 Task: Look for space in Petapa, Guatemala from 12th  August, 2023 to 15th August, 2023 for 3 adults in price range Rs.12000 to Rs.16000. Place can be entire place with 2 bedrooms having 3 beds and 1 bathroom. Property type can be house, flat, guest house. Amenities needed are: washing machine. Booking option can be shelf check-in. Required host language is English.
Action: Mouse moved to (435, 78)
Screenshot: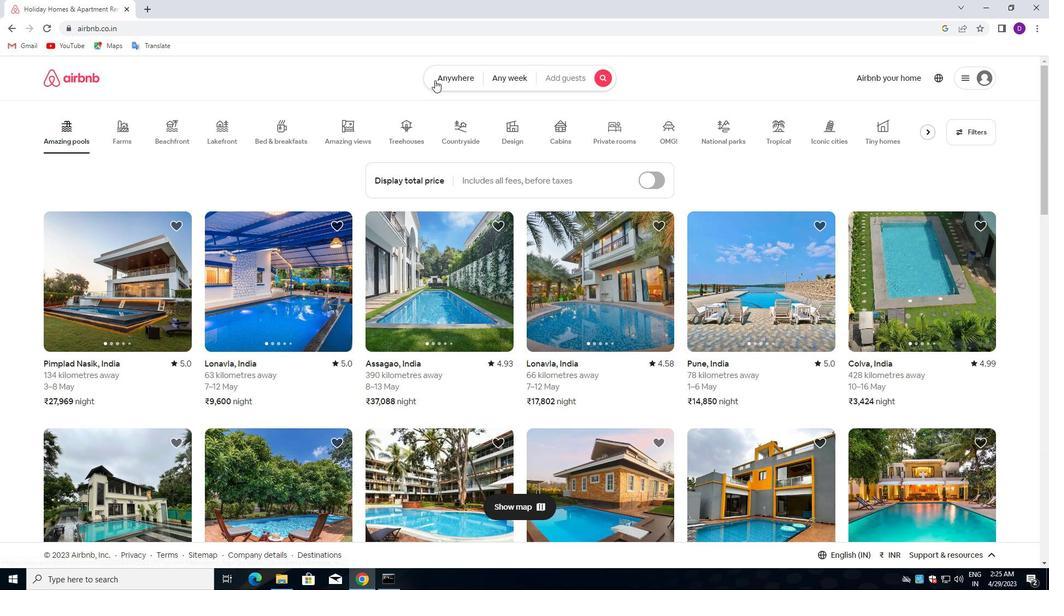
Action: Mouse pressed left at (435, 78)
Screenshot: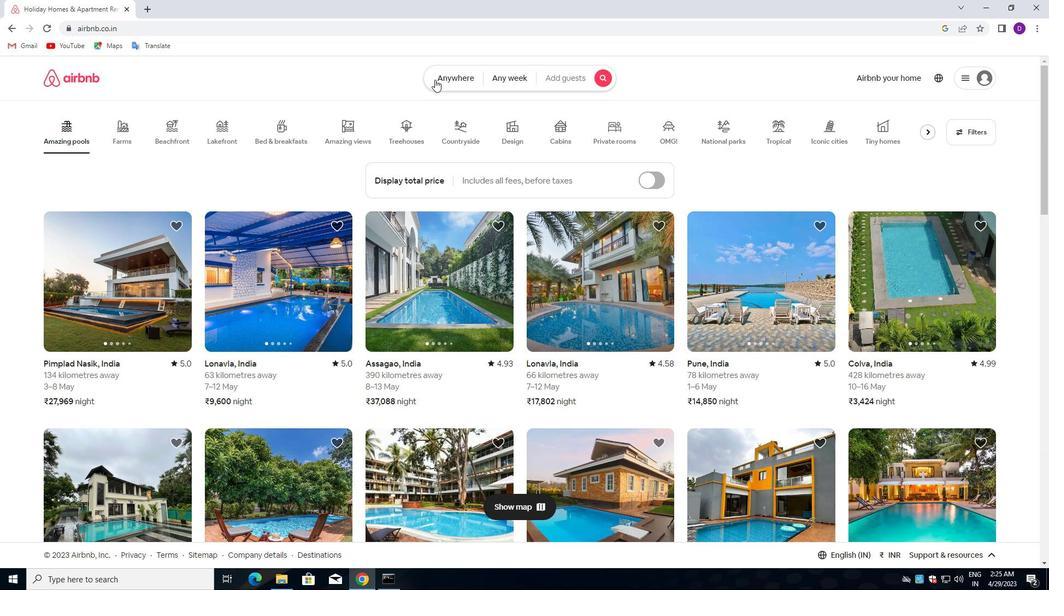 
Action: Mouse moved to (347, 124)
Screenshot: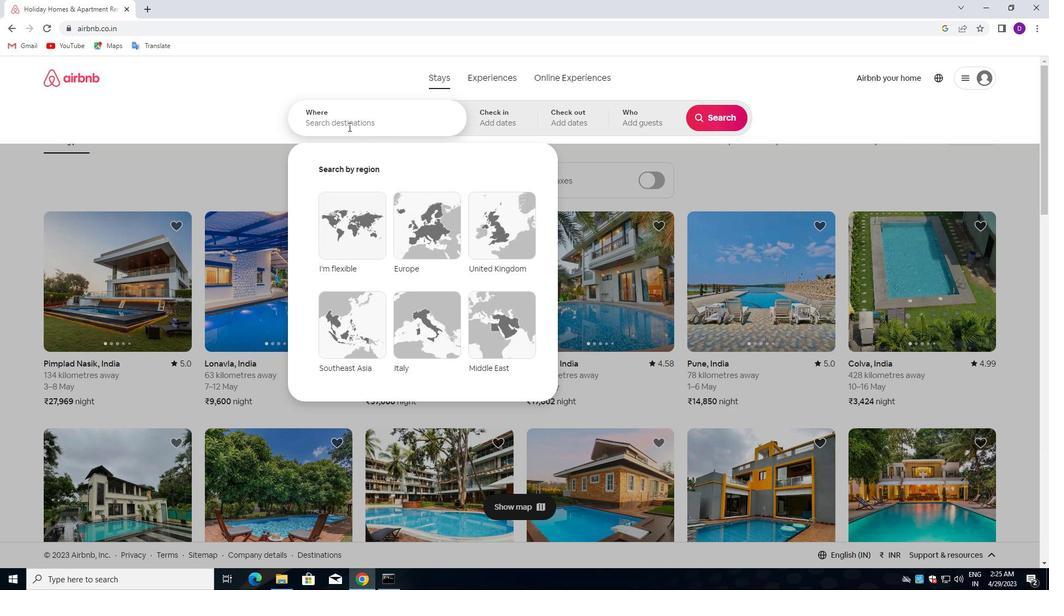 
Action: Mouse pressed left at (347, 124)
Screenshot: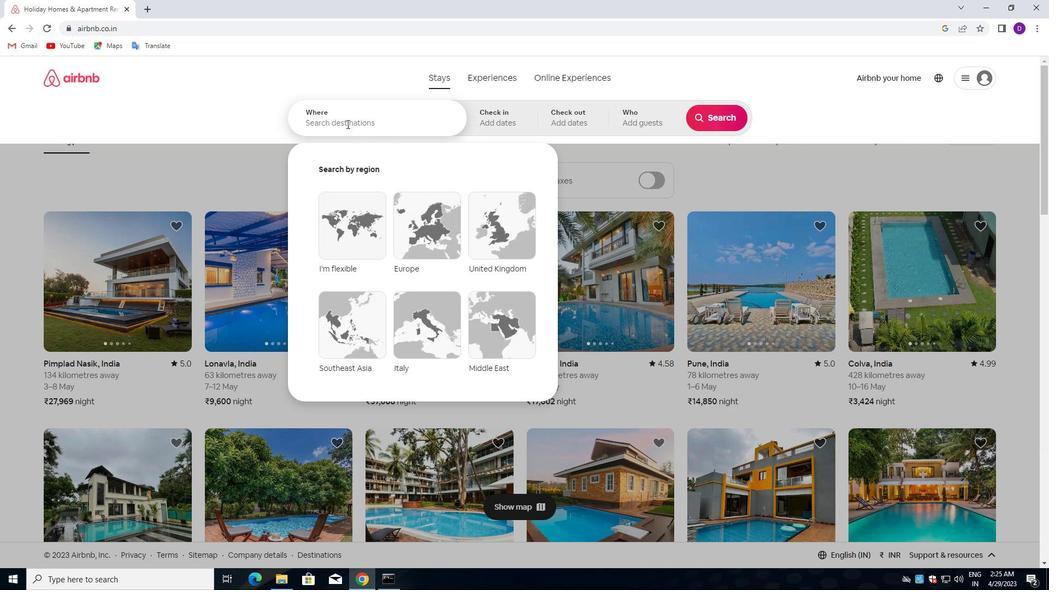 
Action: Key pressed <Key.shift>PETAPA<Key.down><Key.enter>
Screenshot: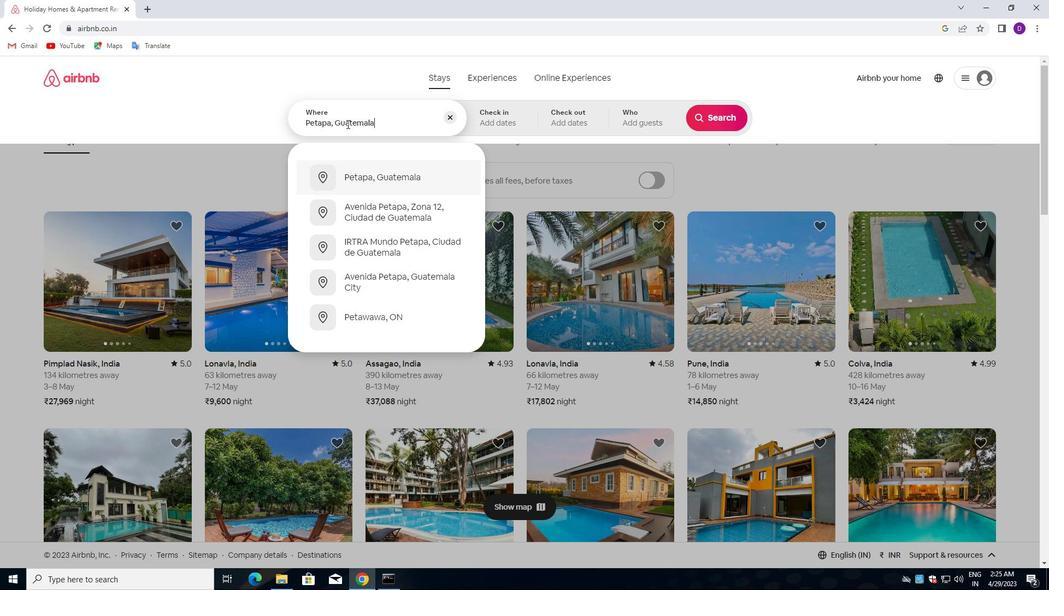 
Action: Mouse moved to (715, 206)
Screenshot: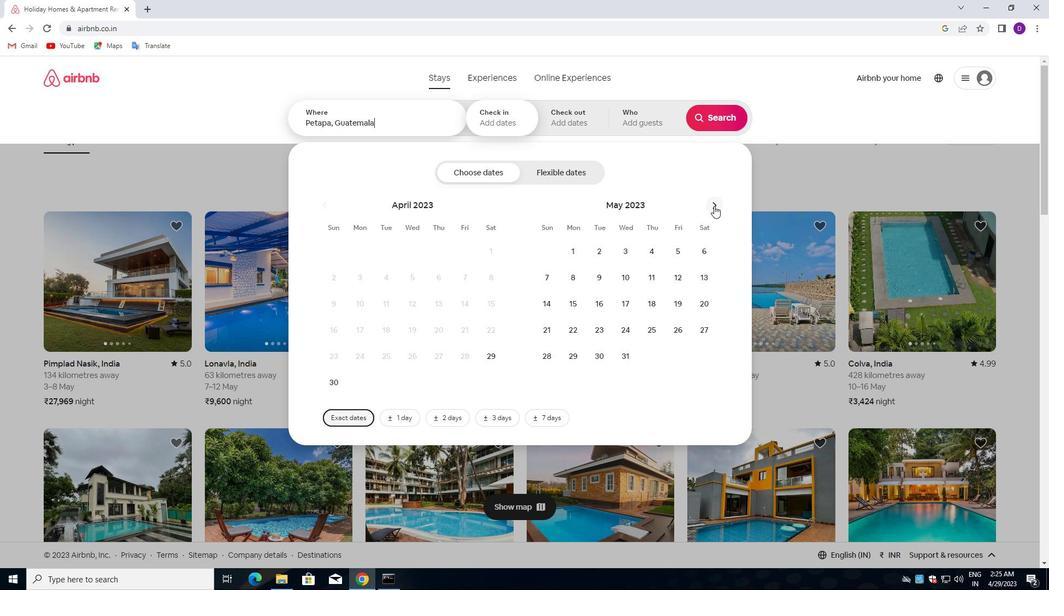 
Action: Mouse pressed left at (715, 206)
Screenshot: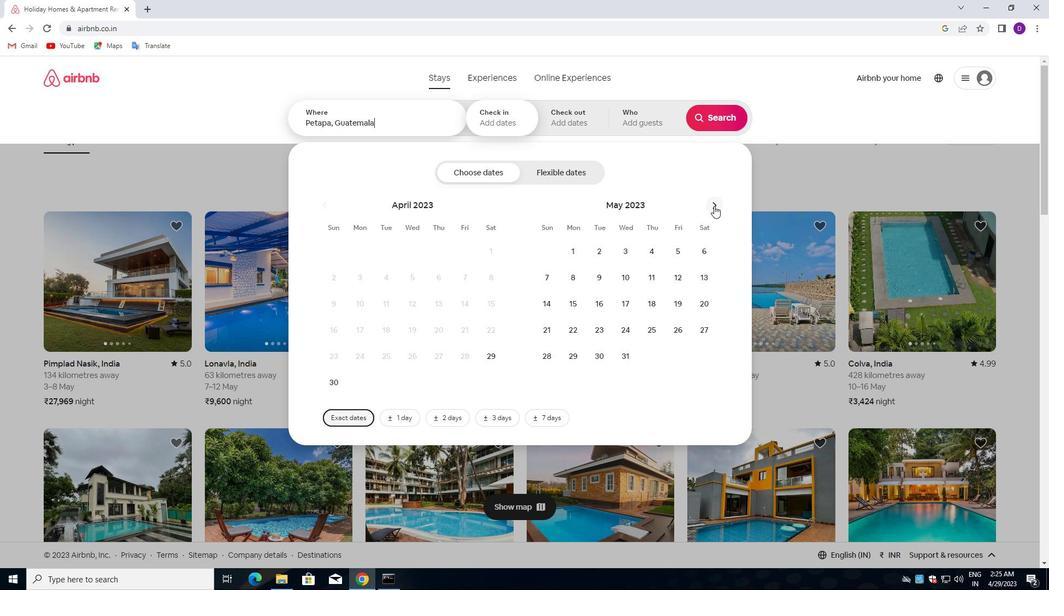 
Action: Mouse moved to (715, 206)
Screenshot: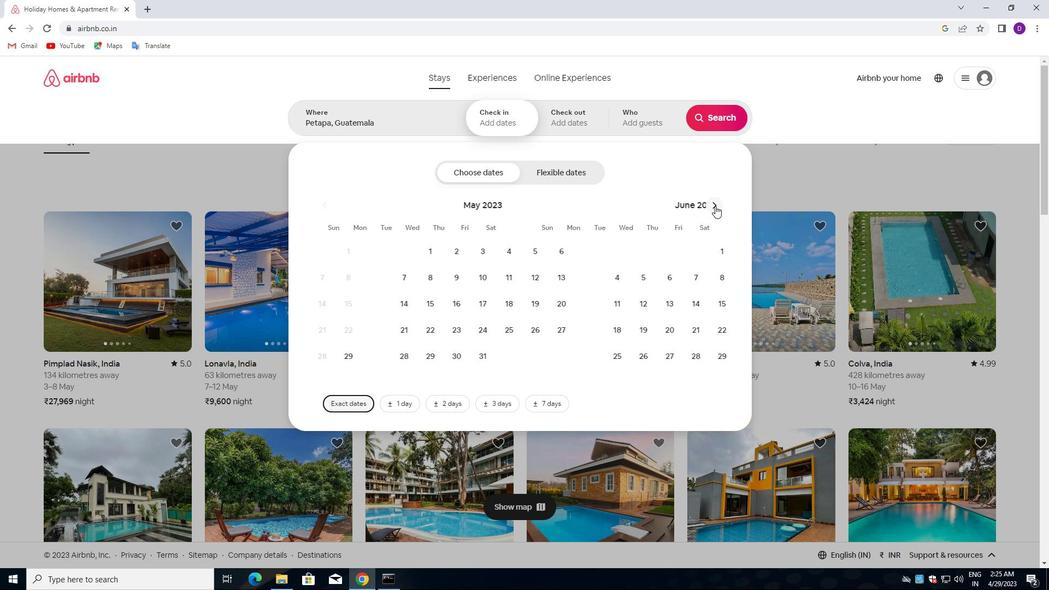 
Action: Mouse pressed left at (715, 206)
Screenshot: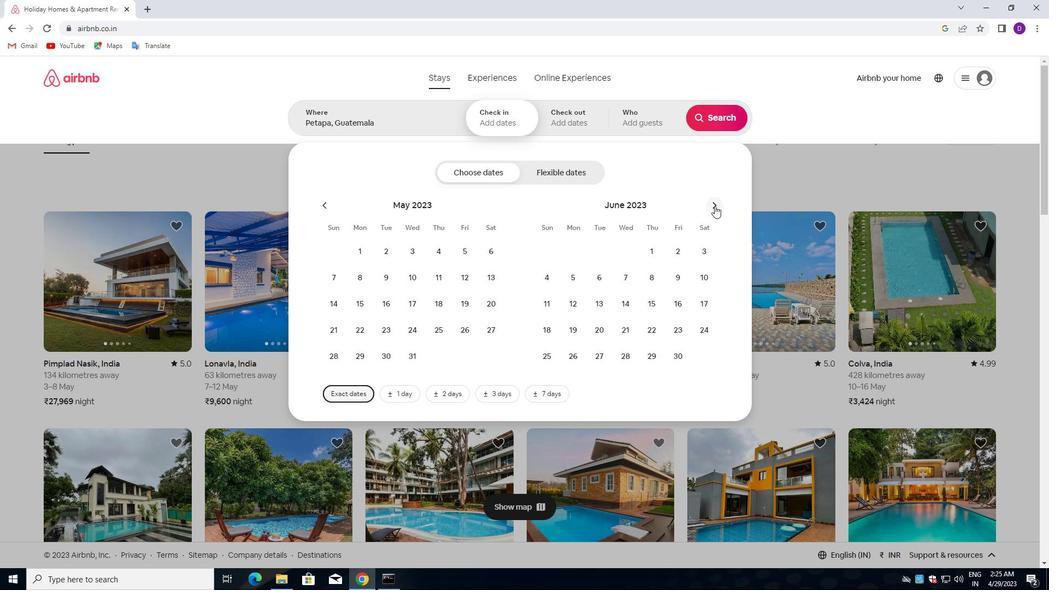 
Action: Mouse pressed left at (715, 206)
Screenshot: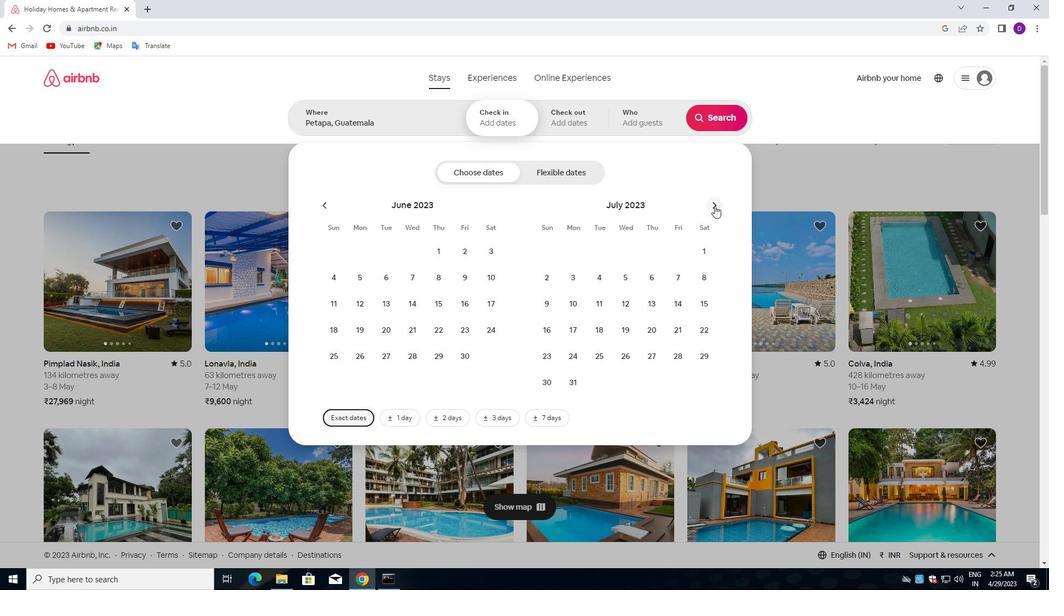 
Action: Mouse moved to (697, 274)
Screenshot: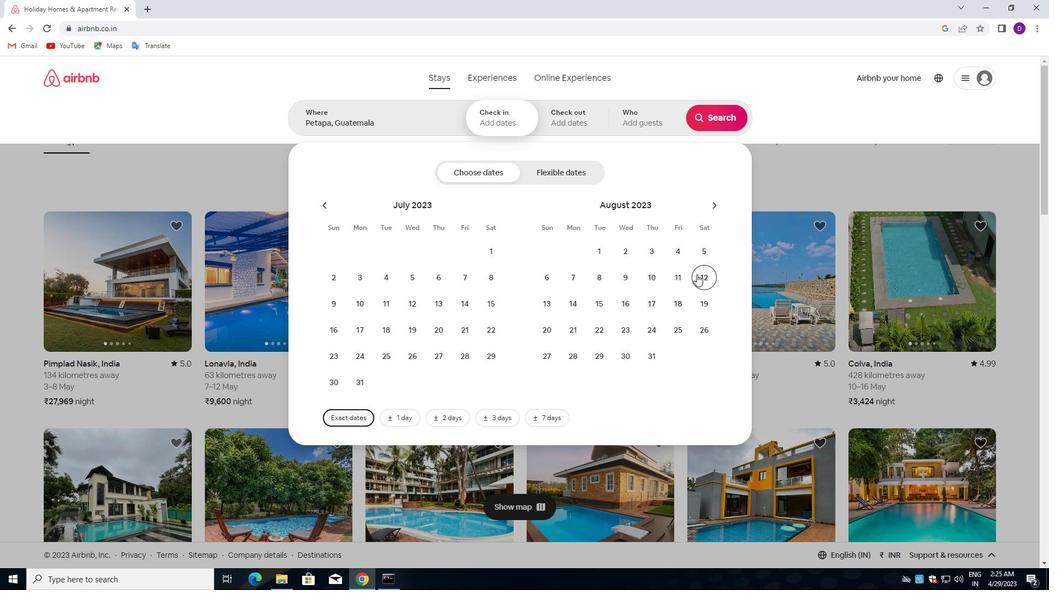 
Action: Mouse pressed left at (697, 274)
Screenshot: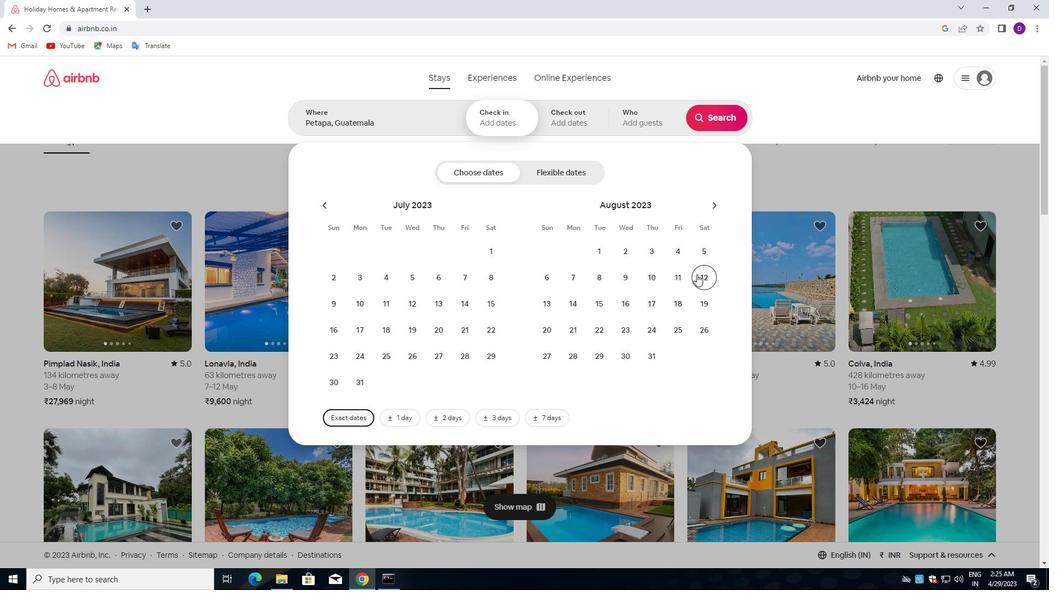 
Action: Mouse moved to (599, 304)
Screenshot: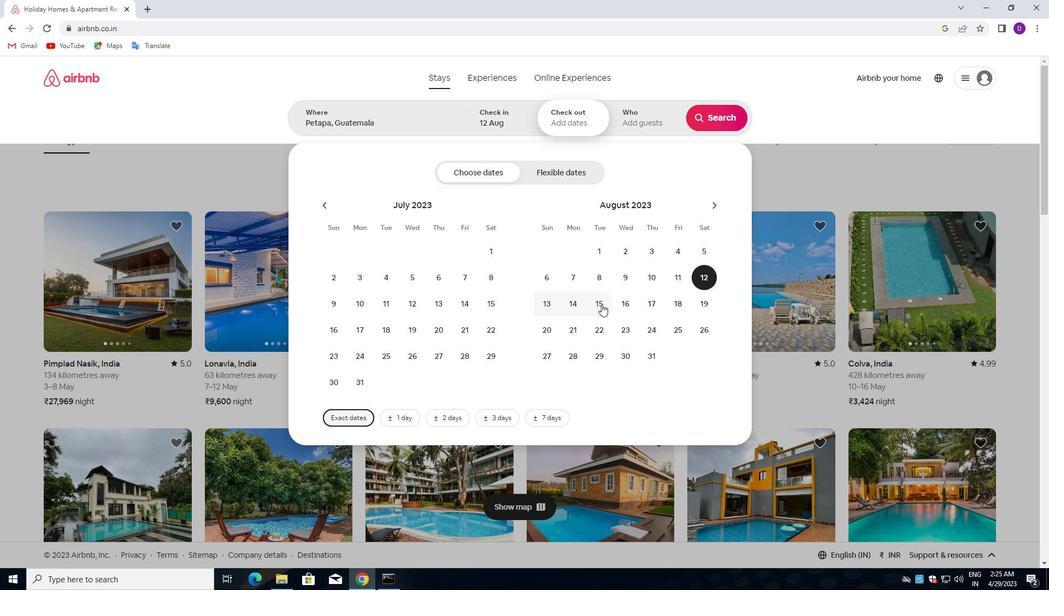 
Action: Mouse pressed left at (599, 304)
Screenshot: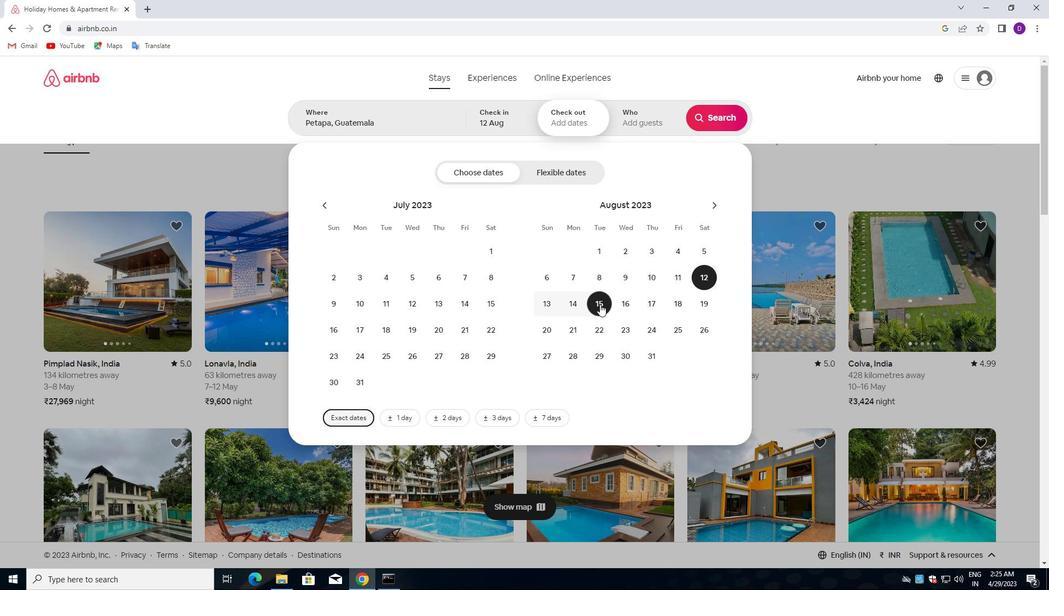 
Action: Mouse moved to (642, 123)
Screenshot: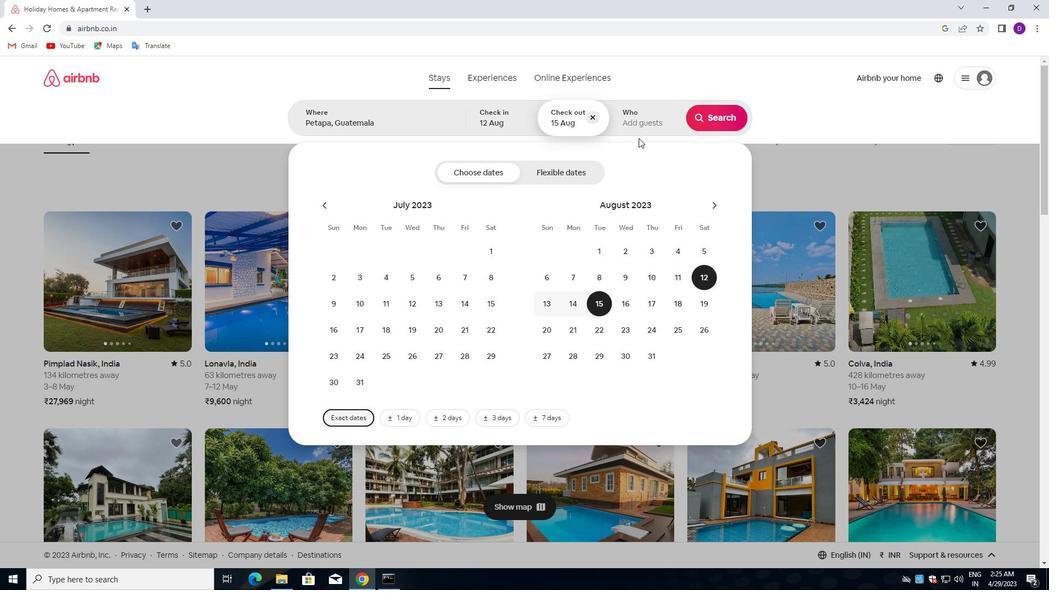 
Action: Mouse pressed left at (642, 123)
Screenshot: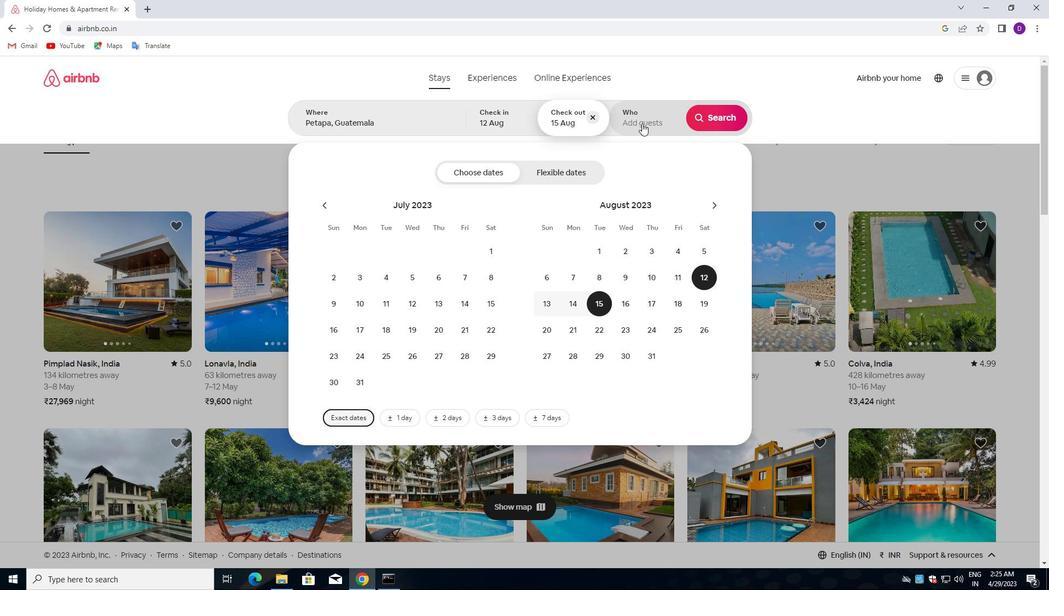 
Action: Mouse moved to (715, 178)
Screenshot: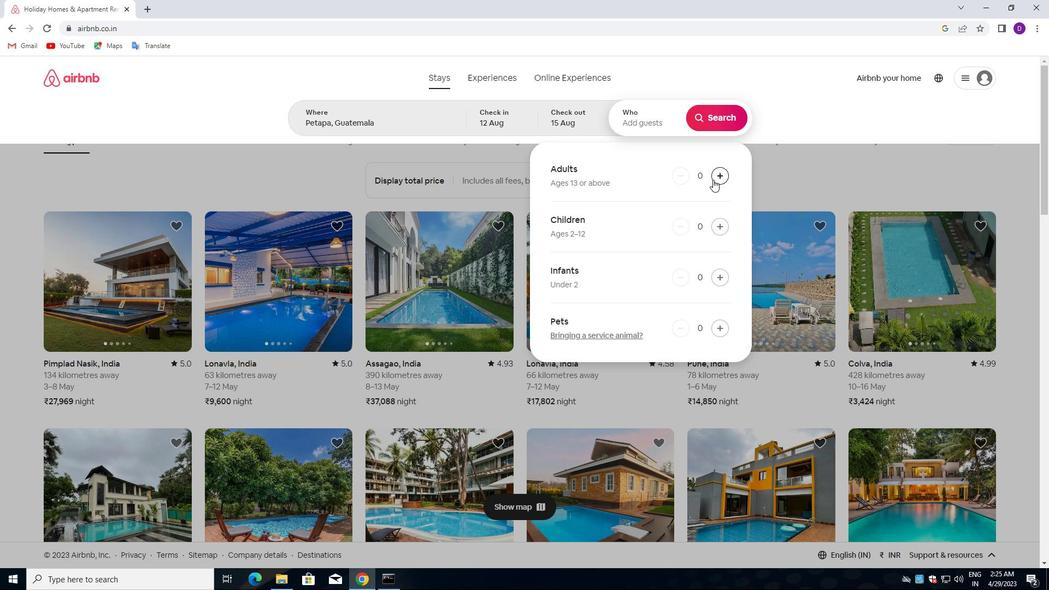 
Action: Mouse pressed left at (715, 178)
Screenshot: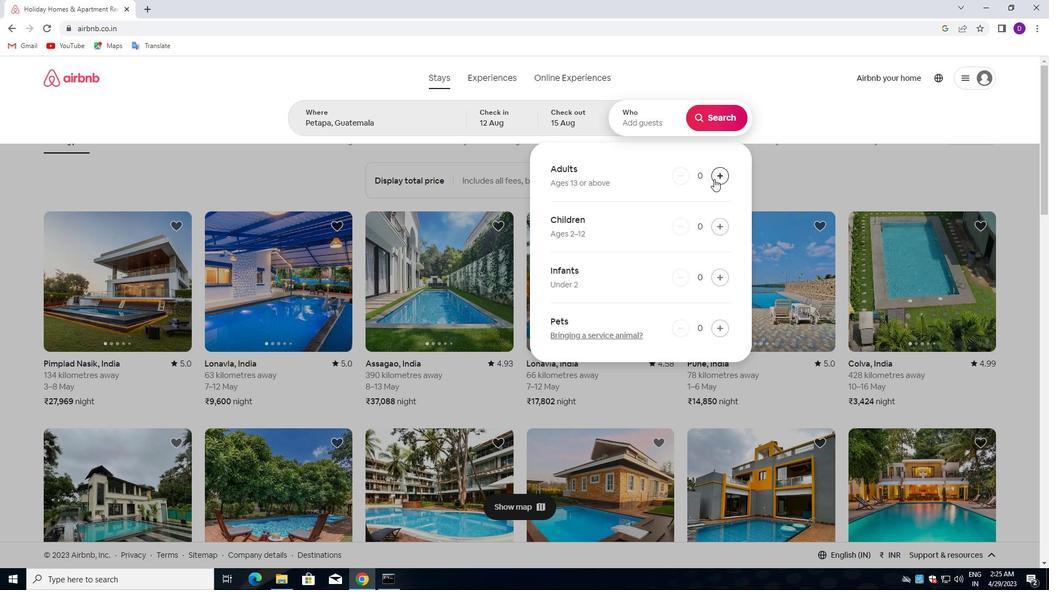 
Action: Mouse moved to (716, 177)
Screenshot: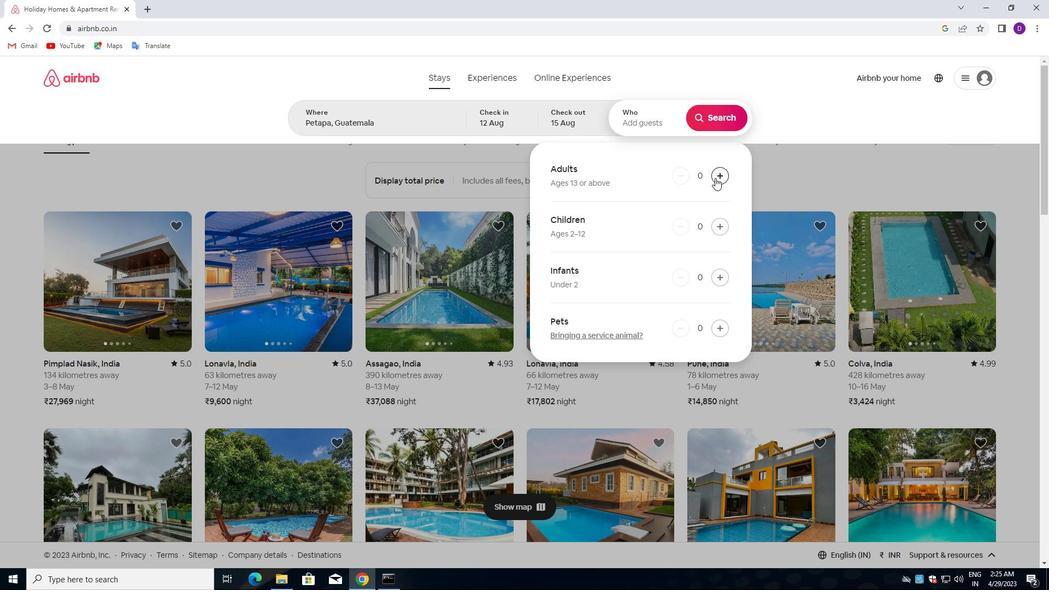 
Action: Mouse pressed left at (716, 177)
Screenshot: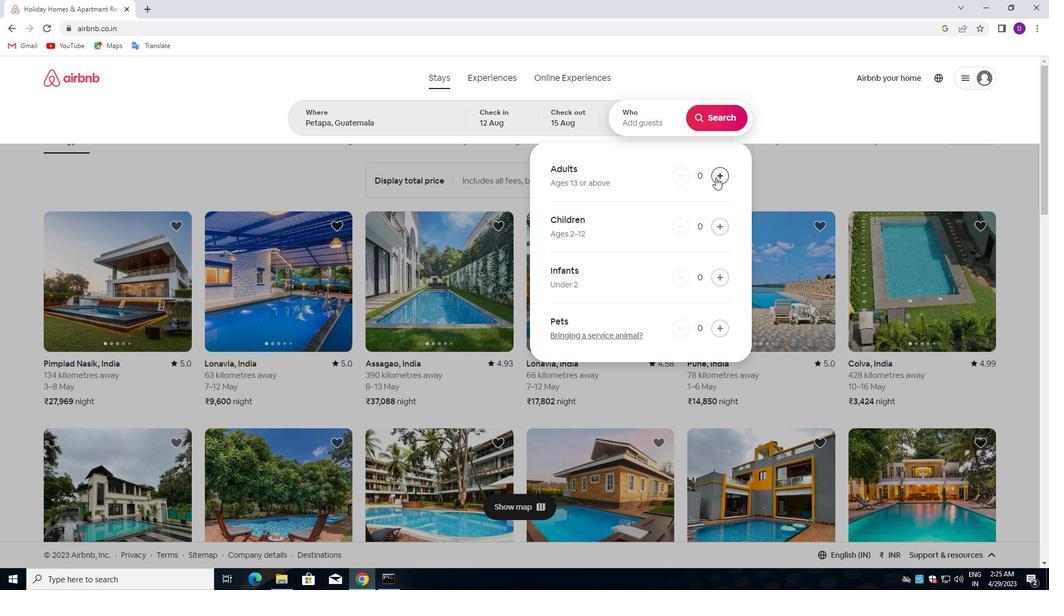 
Action: Mouse pressed left at (716, 177)
Screenshot: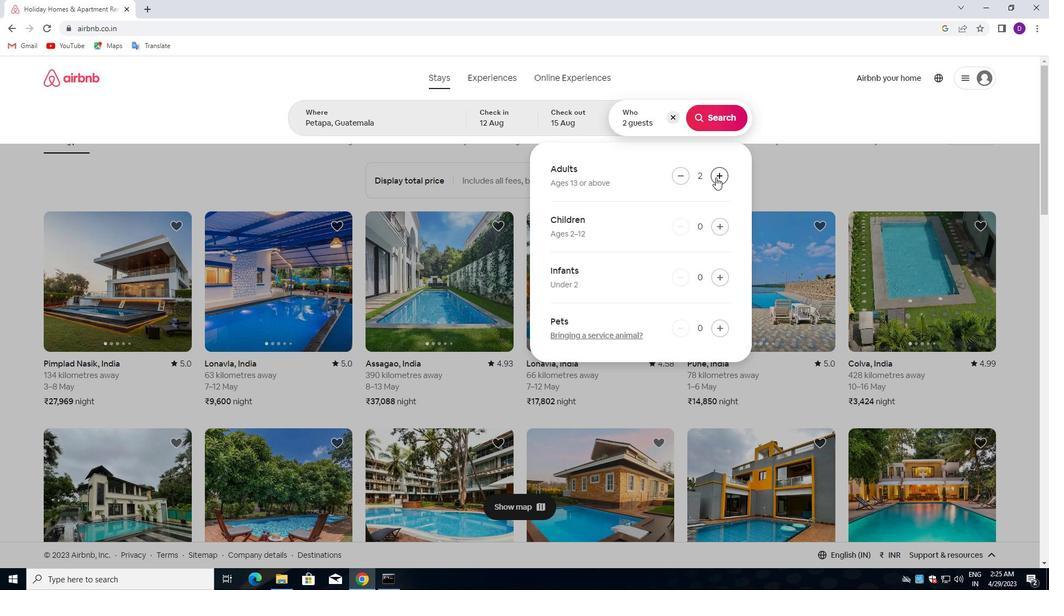 
Action: Mouse moved to (718, 121)
Screenshot: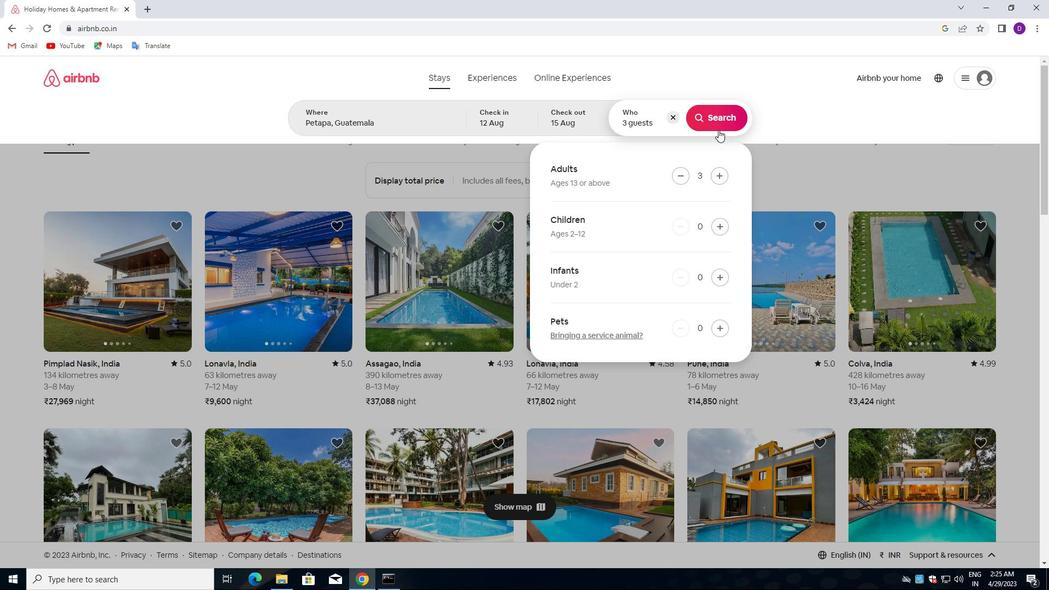 
Action: Mouse pressed left at (718, 121)
Screenshot: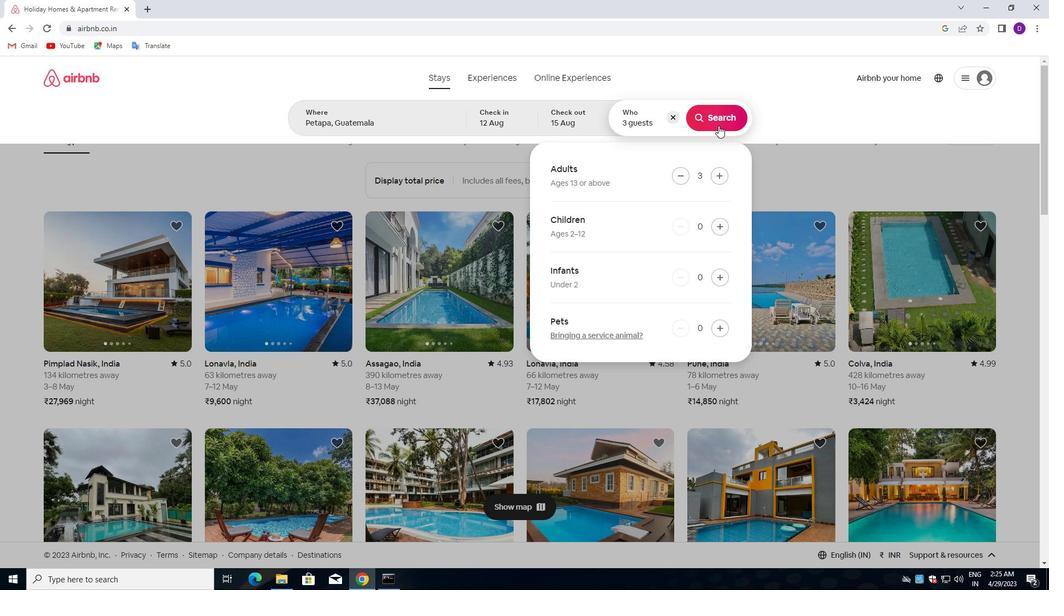 
Action: Mouse moved to (987, 126)
Screenshot: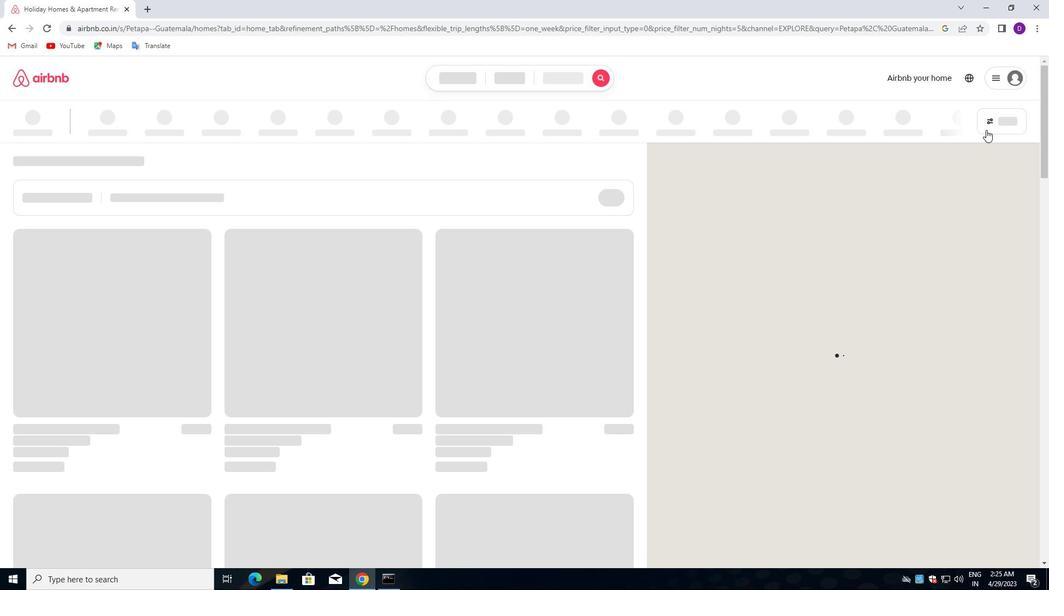 
Action: Mouse pressed left at (987, 126)
Screenshot: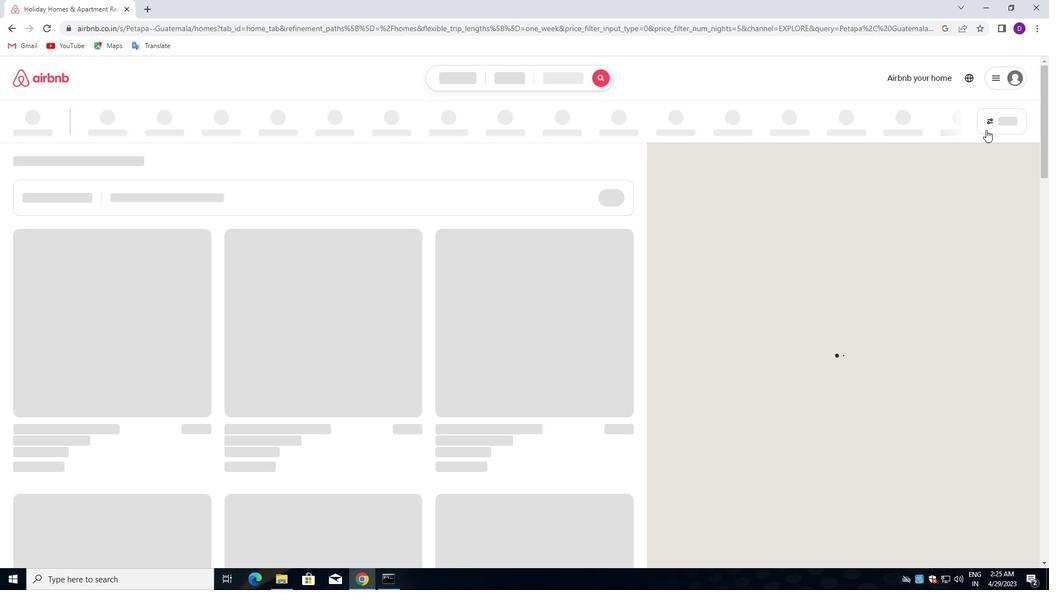 
Action: Mouse moved to (376, 259)
Screenshot: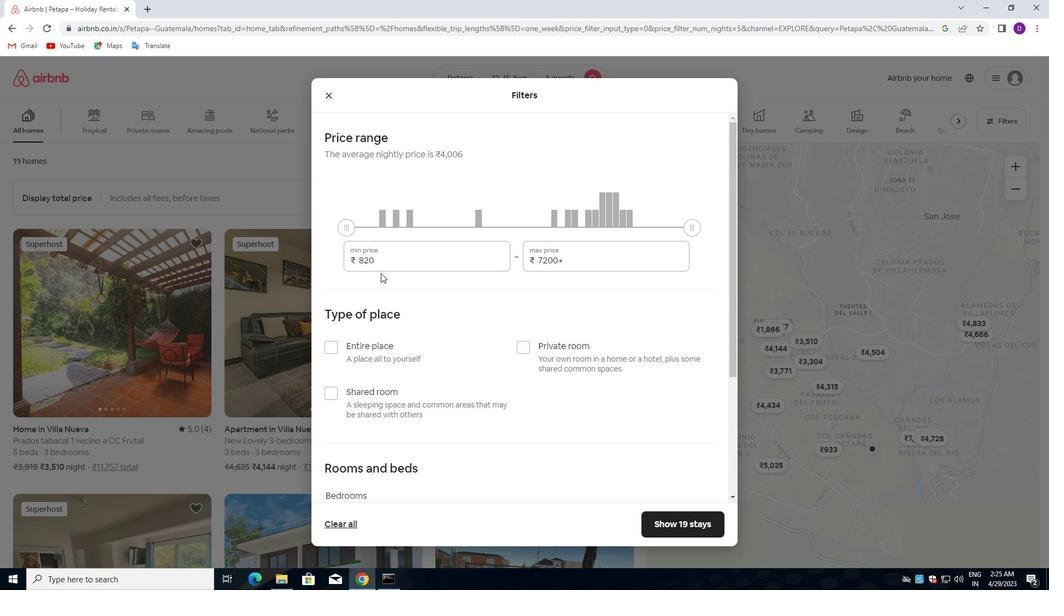 
Action: Mouse pressed left at (376, 259)
Screenshot: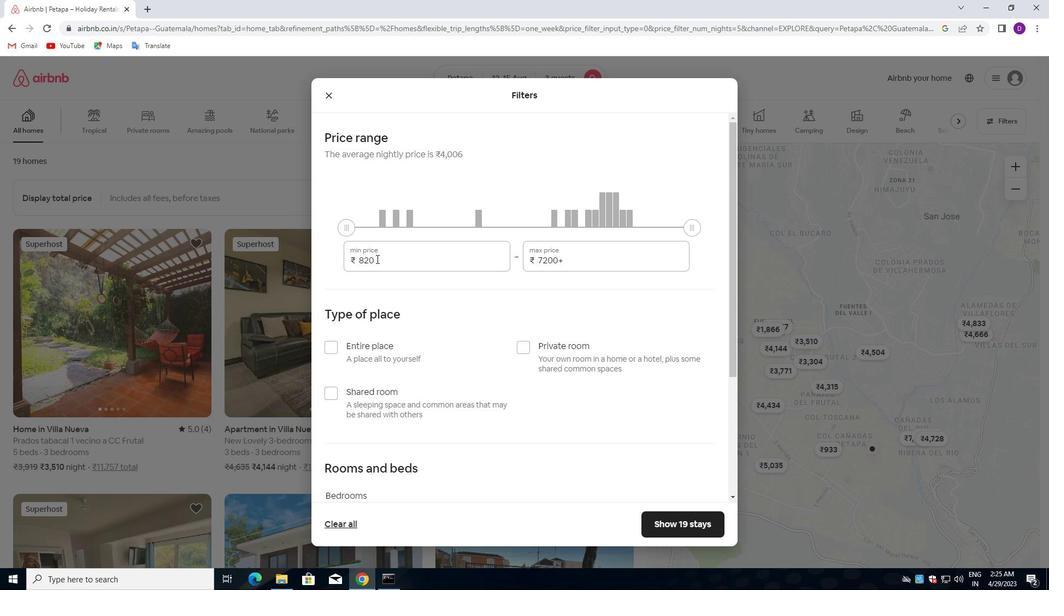 
Action: Mouse pressed left at (376, 259)
Screenshot: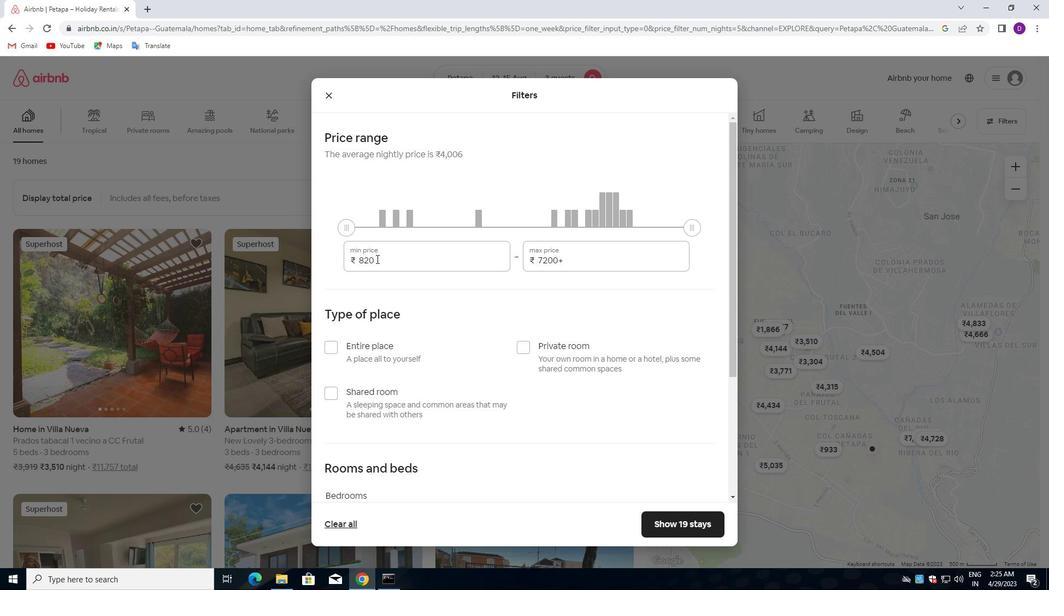 
Action: Key pressed 12000<Key.tab>16<Key.backspace><Key.backspace><Key.backspace><Key.backspace><Key.backspace><Key.backspace>16000
Screenshot: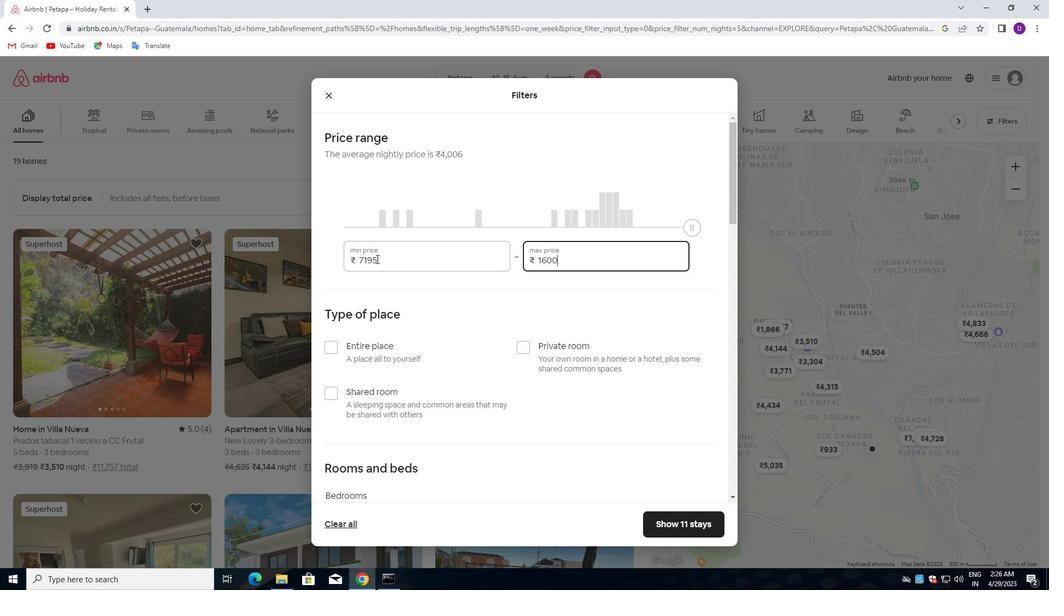 
Action: Mouse moved to (378, 272)
Screenshot: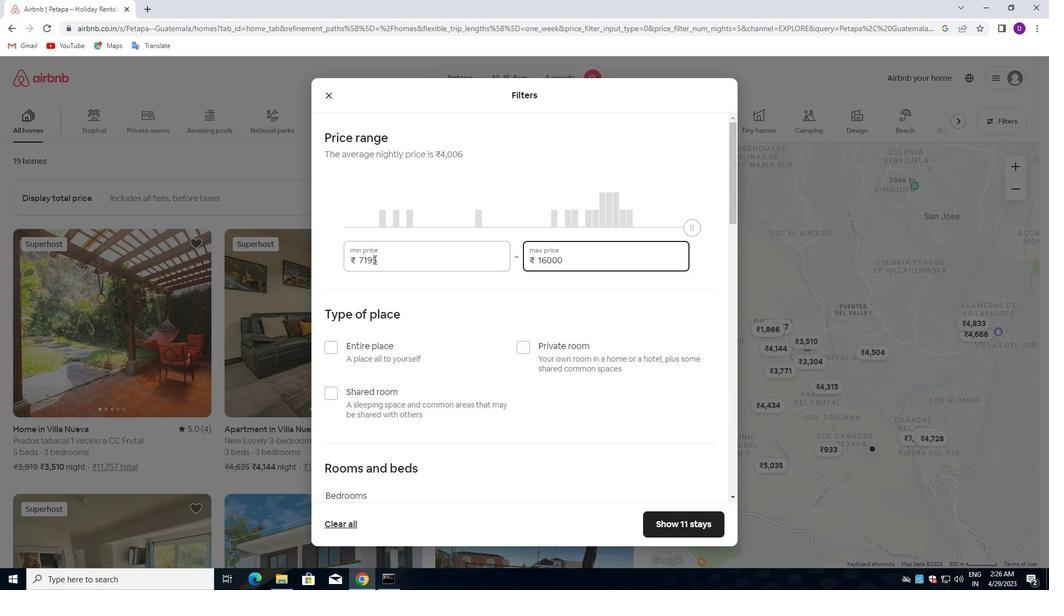 
Action: Mouse scrolled (378, 272) with delta (0, 0)
Screenshot: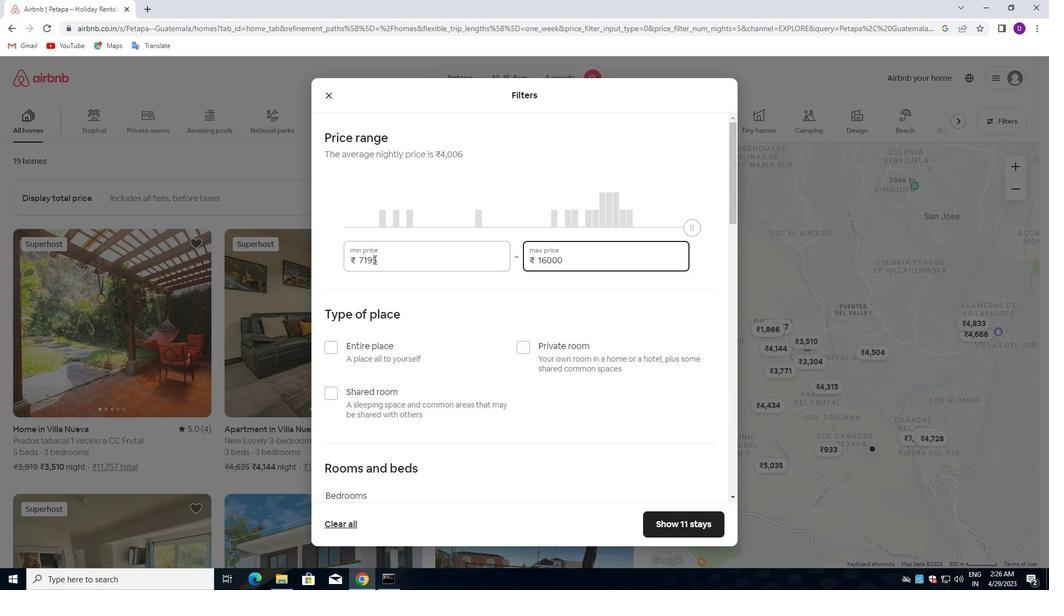 
Action: Mouse moved to (379, 274)
Screenshot: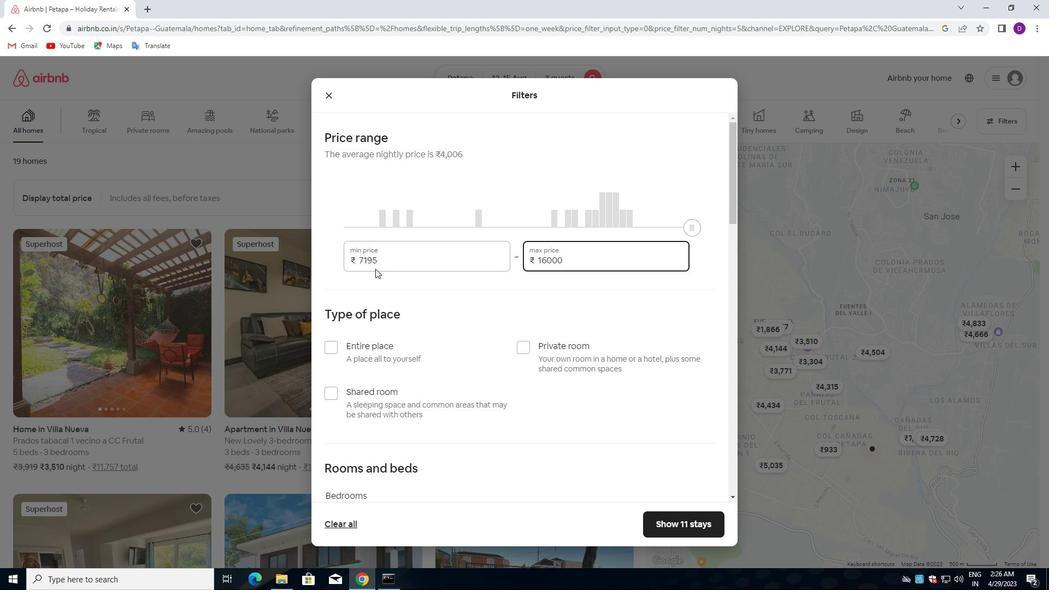 
Action: Mouse scrolled (379, 274) with delta (0, 0)
Screenshot: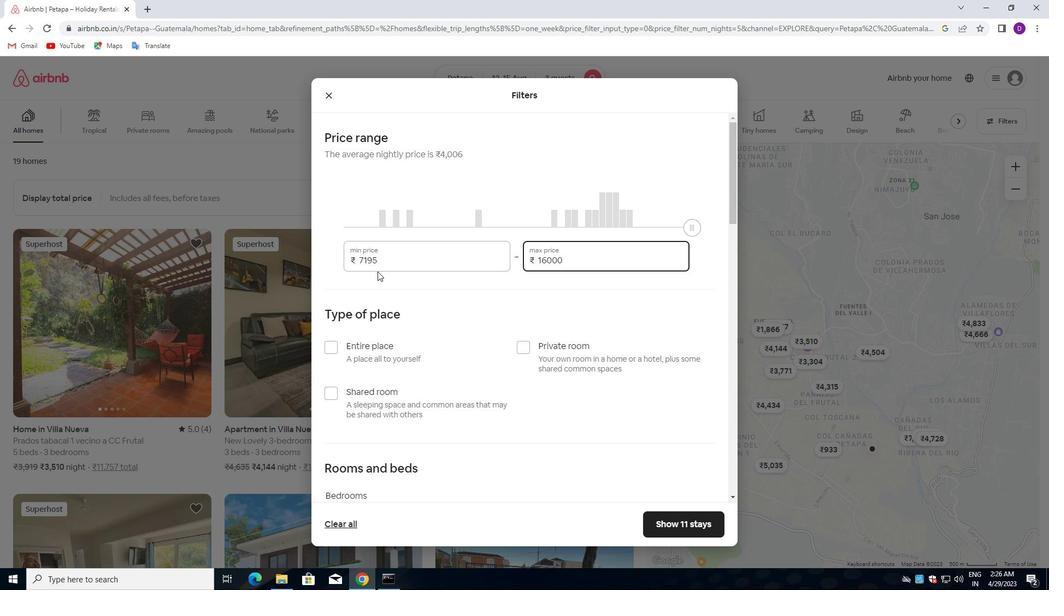 
Action: Mouse moved to (335, 242)
Screenshot: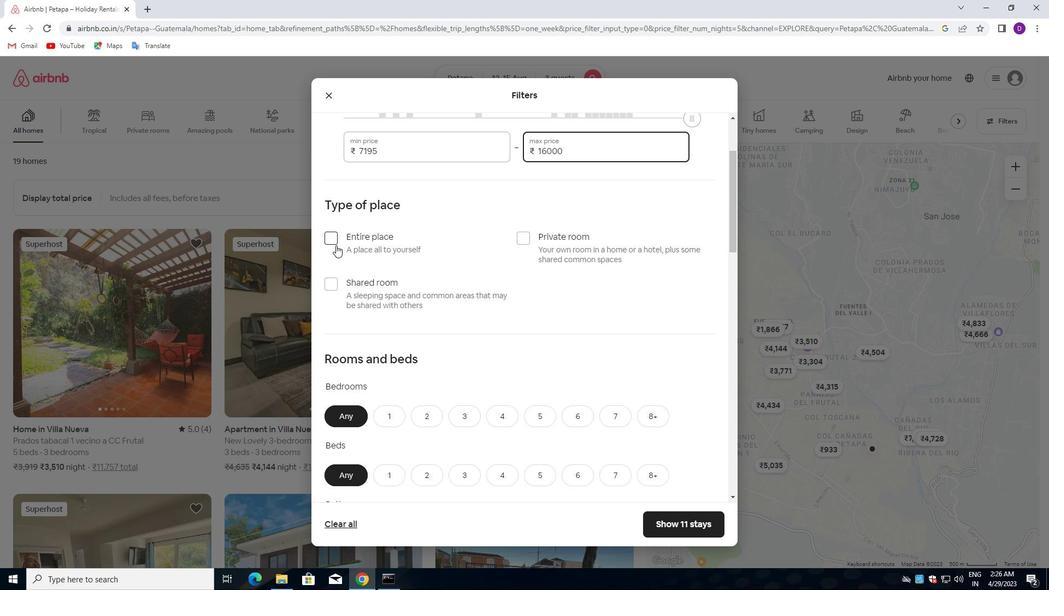 
Action: Mouse pressed left at (335, 242)
Screenshot: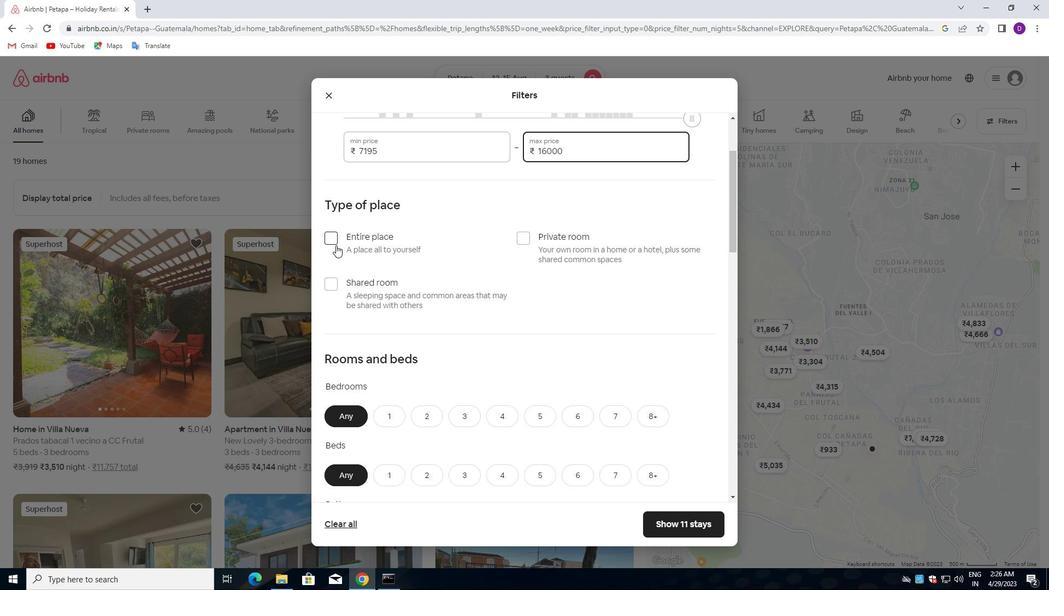 
Action: Mouse moved to (423, 285)
Screenshot: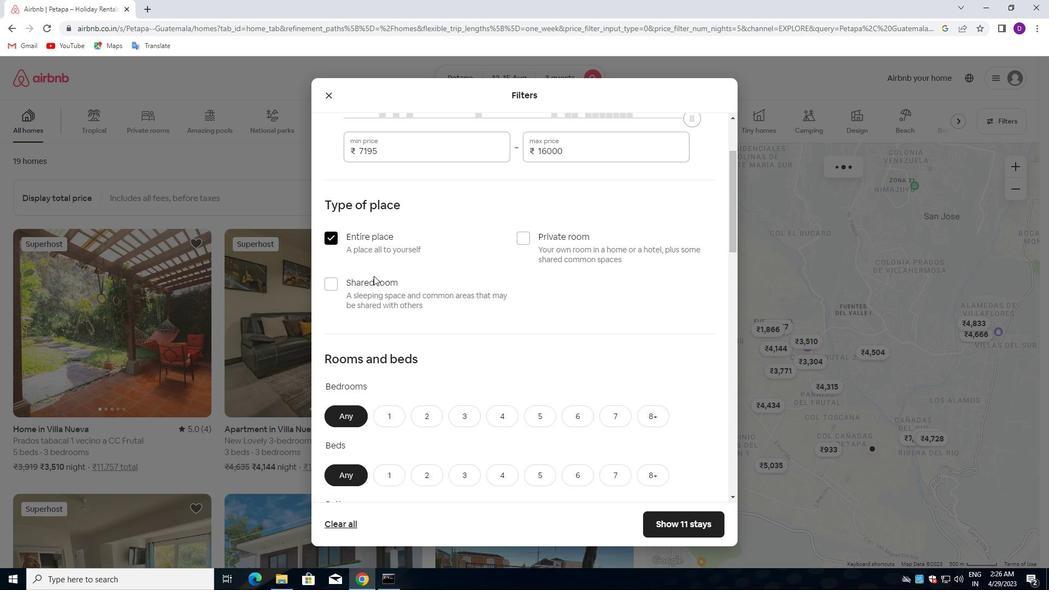 
Action: Mouse scrolled (423, 284) with delta (0, 0)
Screenshot: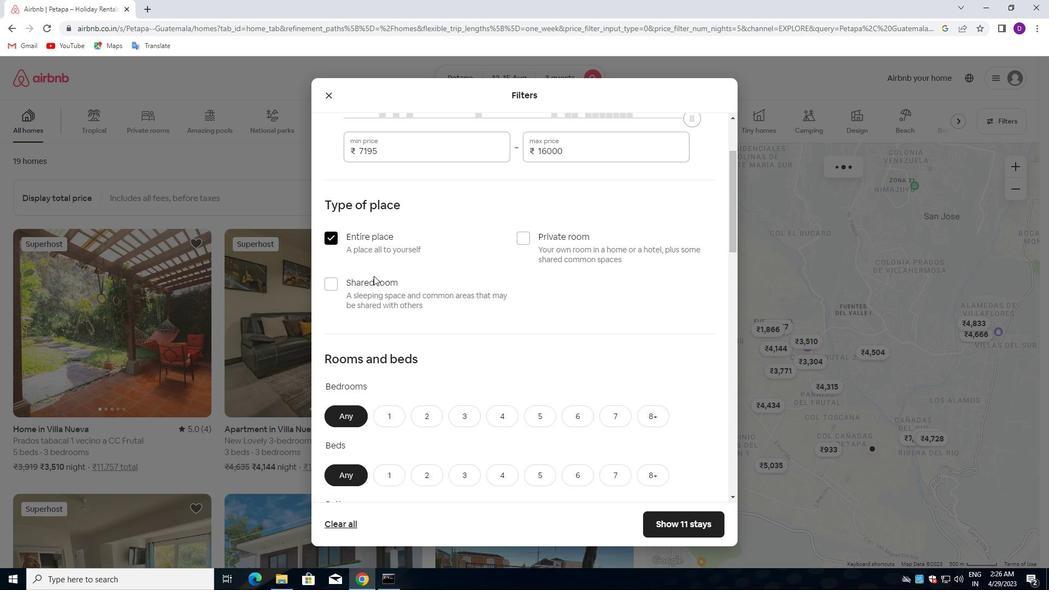 
Action: Mouse scrolled (423, 284) with delta (0, 0)
Screenshot: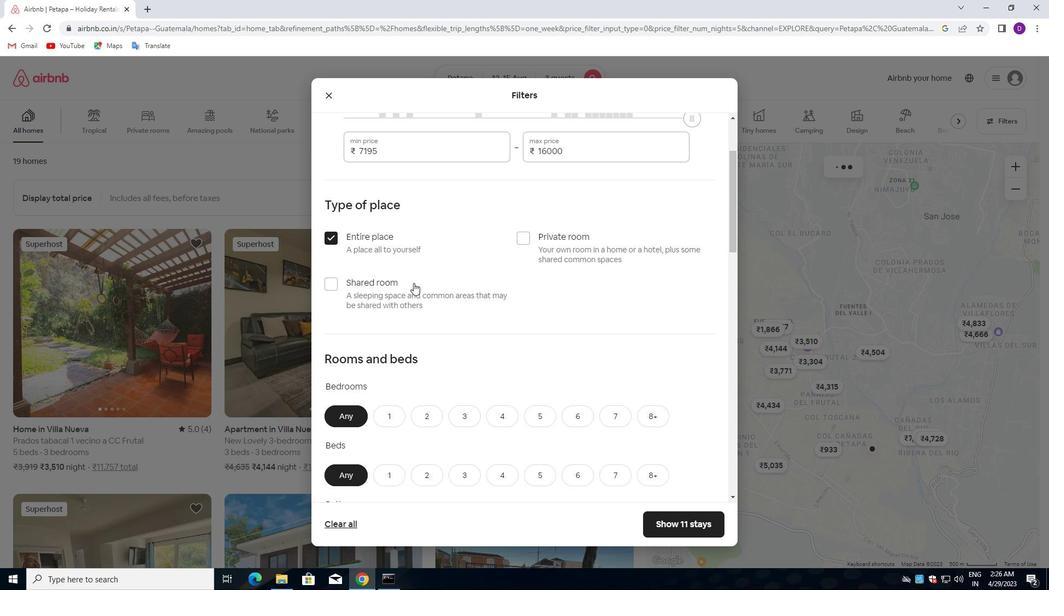 
Action: Mouse moved to (424, 285)
Screenshot: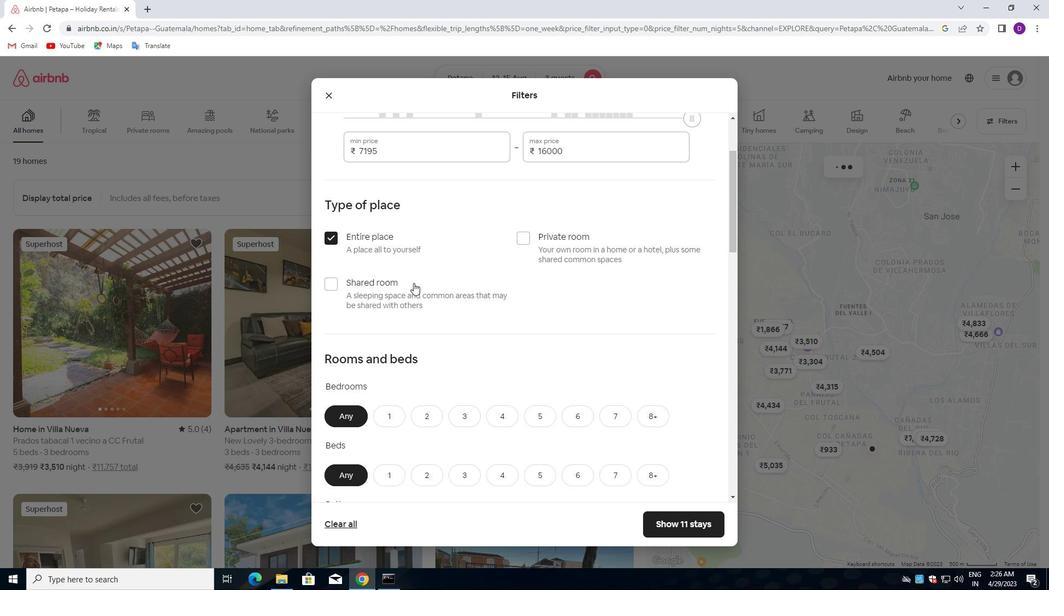 
Action: Mouse scrolled (424, 285) with delta (0, 0)
Screenshot: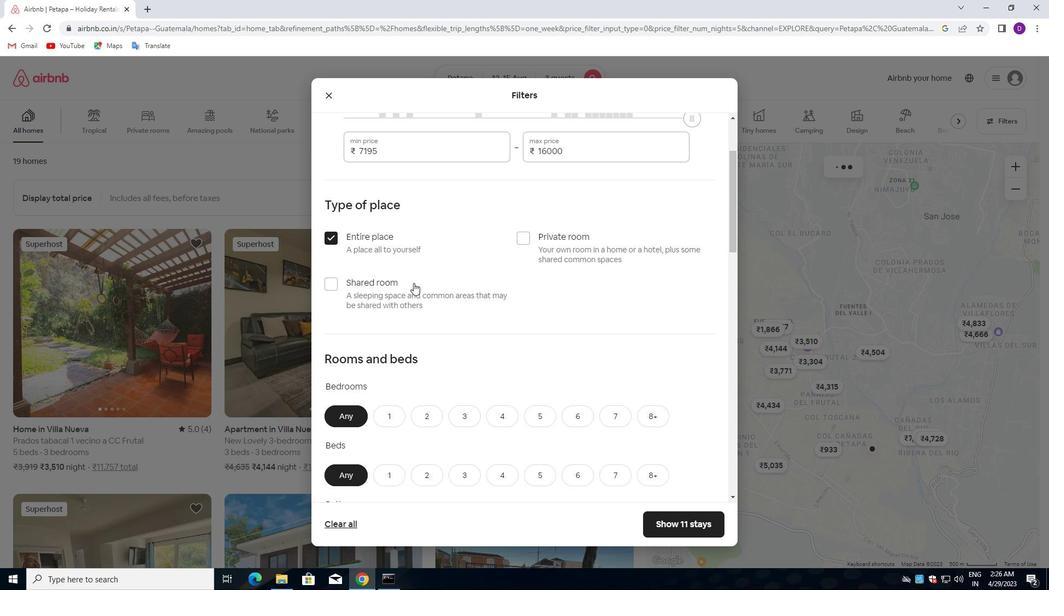 
Action: Mouse moved to (425, 256)
Screenshot: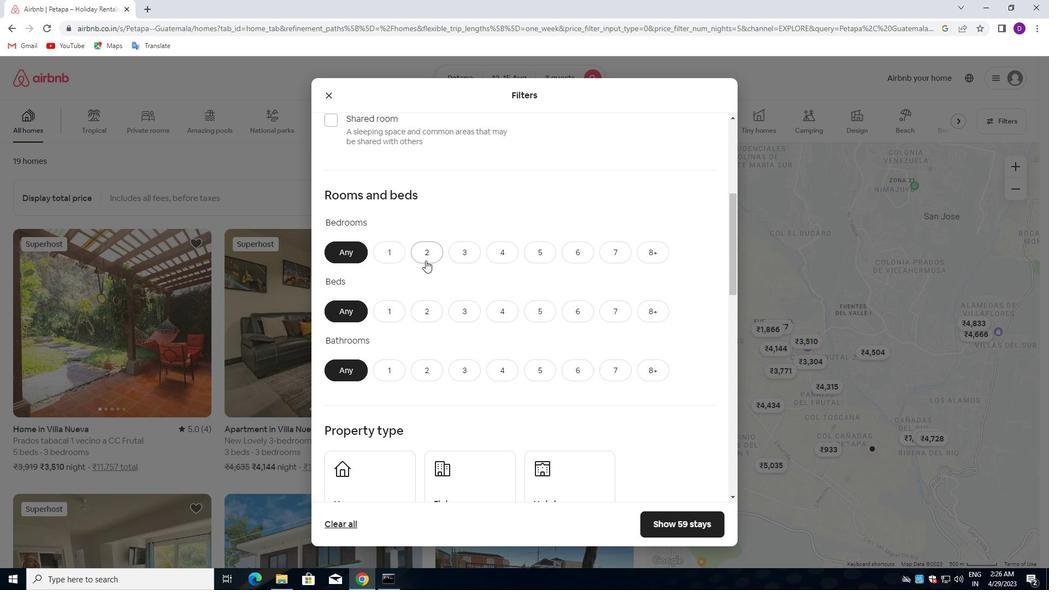 
Action: Mouse pressed left at (425, 256)
Screenshot: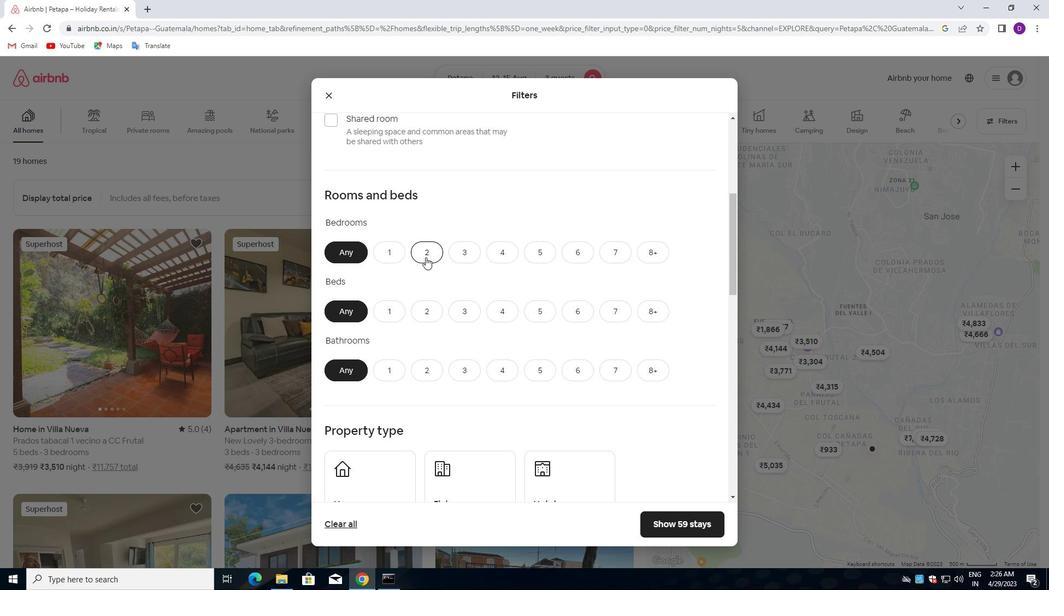 
Action: Mouse moved to (468, 317)
Screenshot: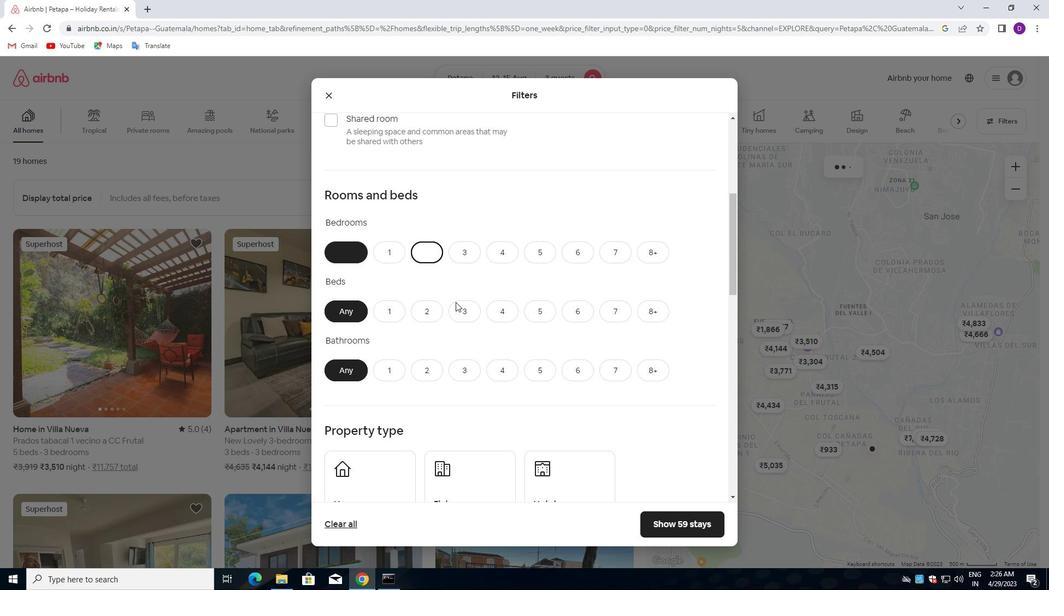 
Action: Mouse pressed left at (468, 317)
Screenshot: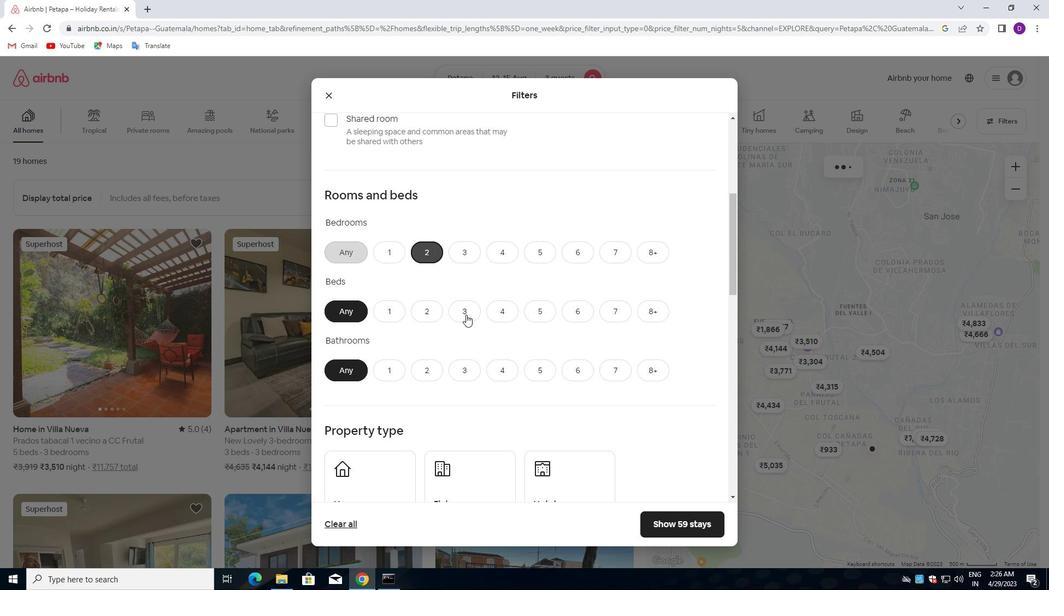 
Action: Mouse moved to (390, 365)
Screenshot: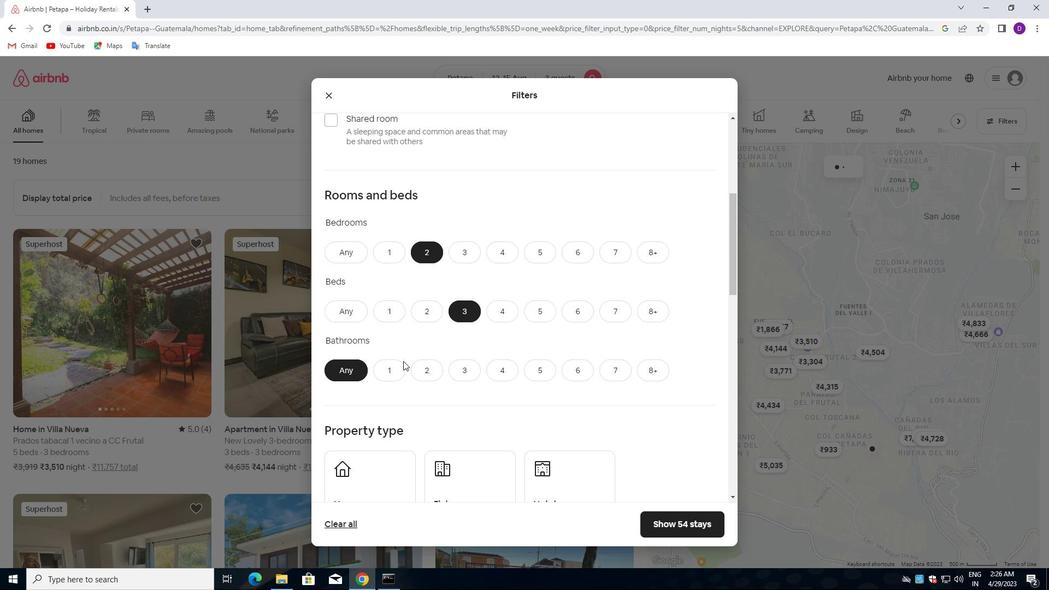 
Action: Mouse pressed left at (390, 365)
Screenshot: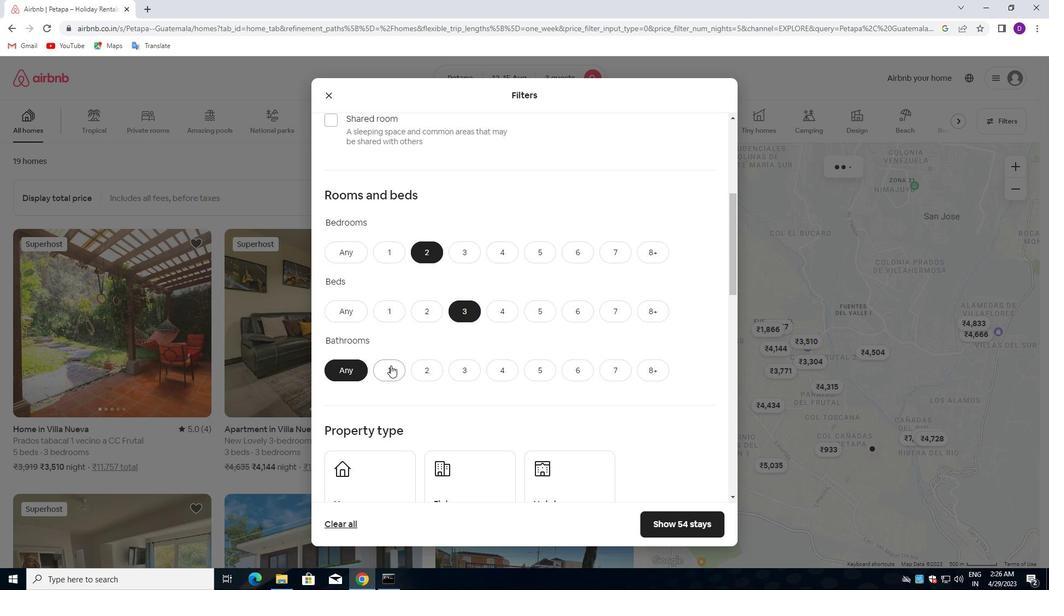 
Action: Mouse moved to (488, 289)
Screenshot: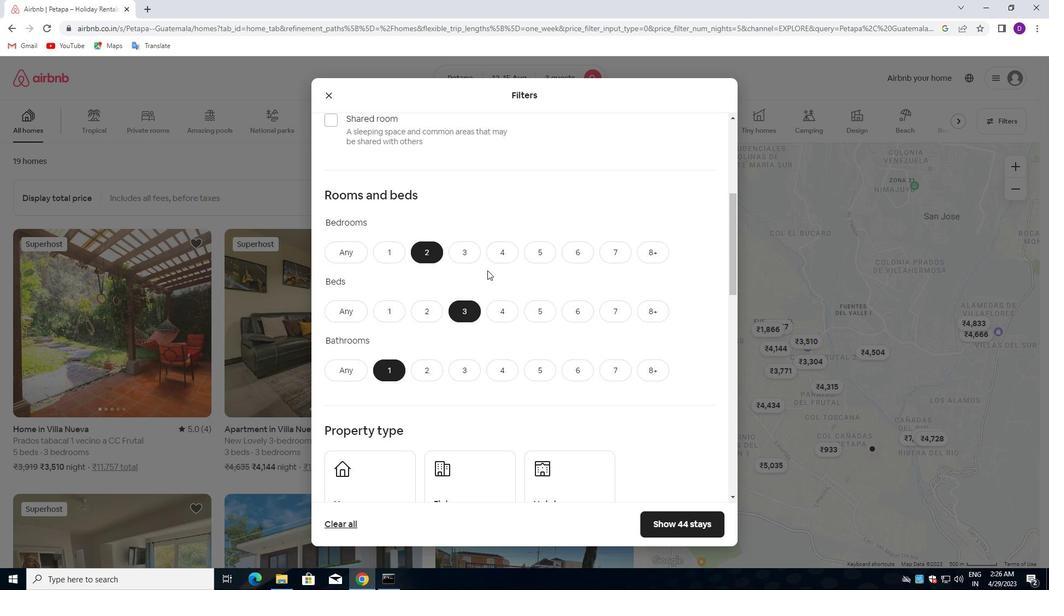 
Action: Mouse scrolled (488, 288) with delta (0, 0)
Screenshot: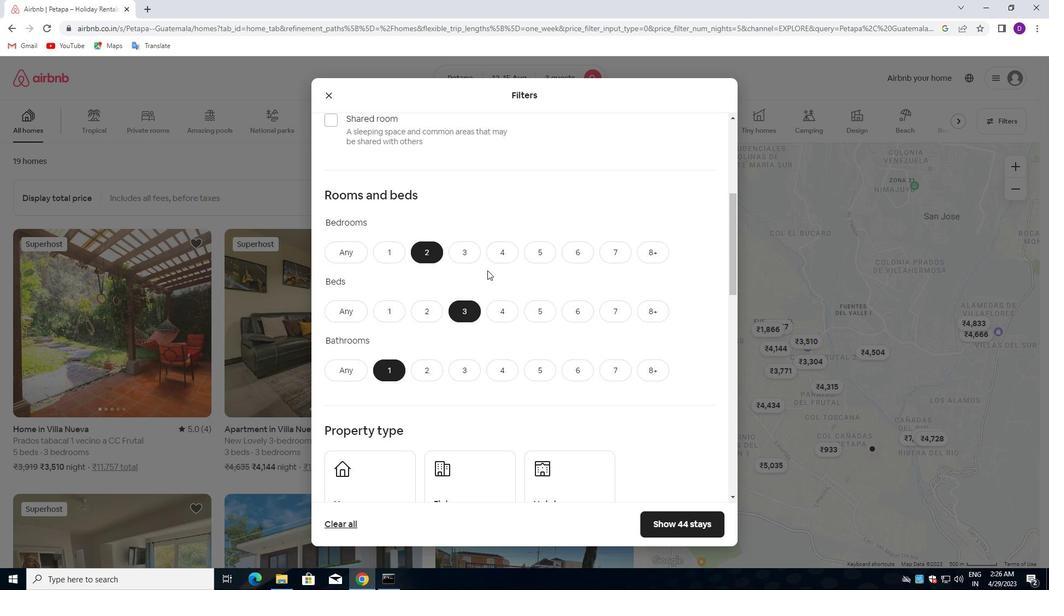 
Action: Mouse moved to (487, 292)
Screenshot: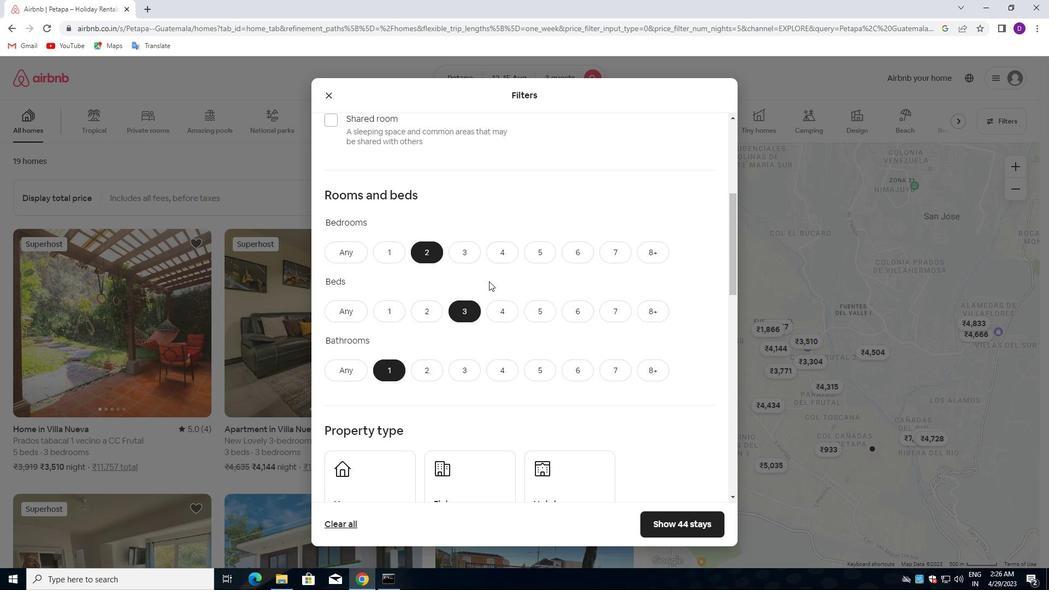 
Action: Mouse scrolled (487, 291) with delta (0, 0)
Screenshot: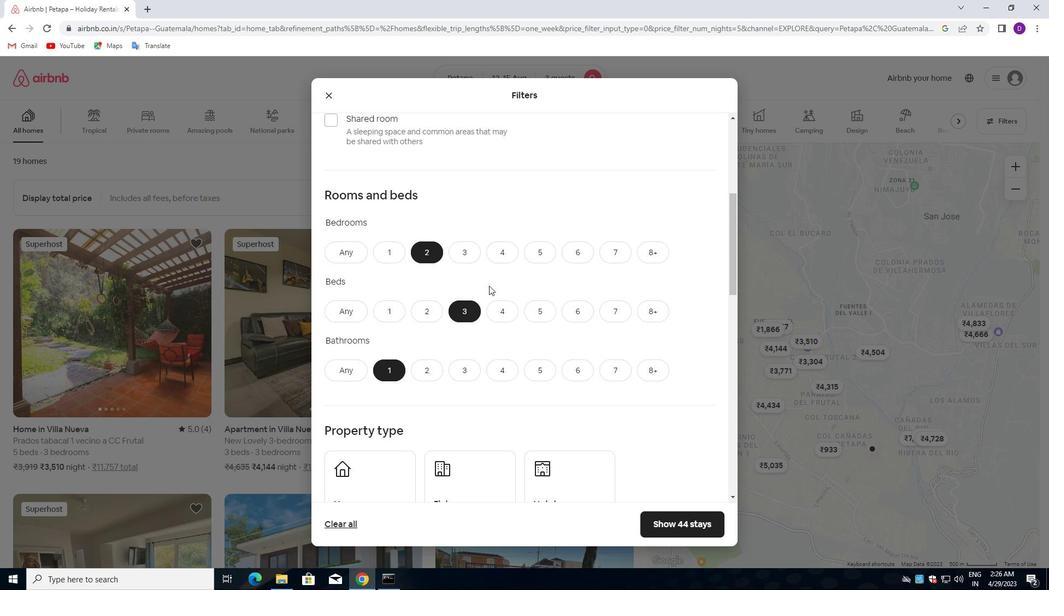 
Action: Mouse moved to (487, 294)
Screenshot: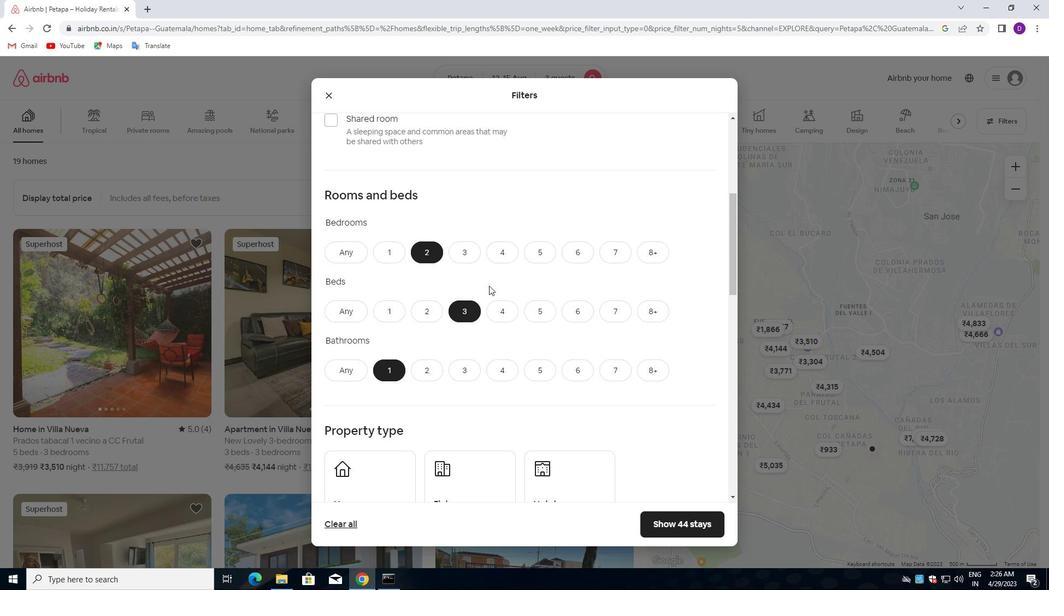 
Action: Mouse scrolled (487, 293) with delta (0, 0)
Screenshot: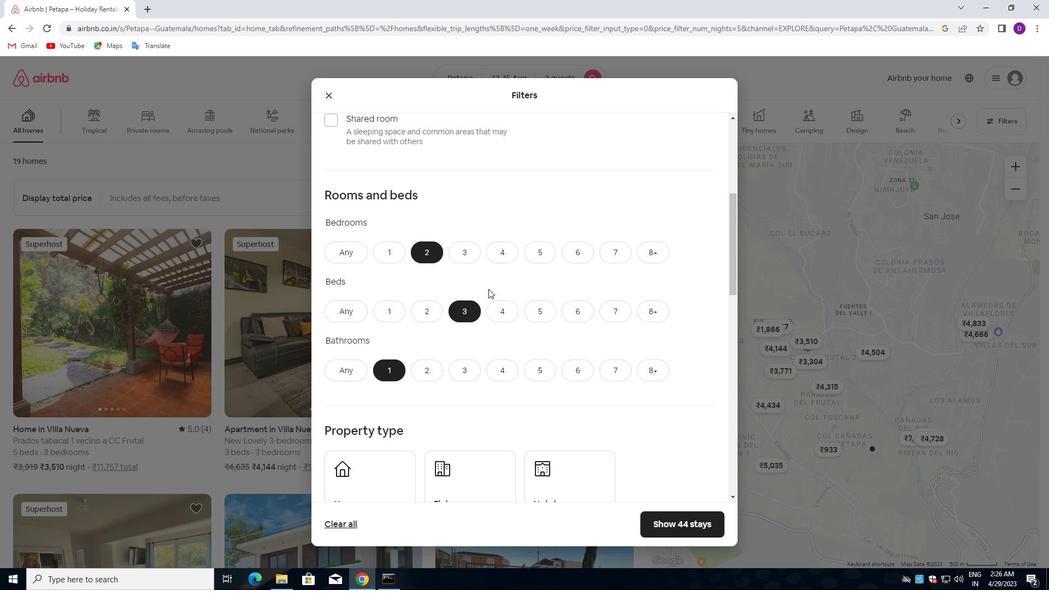 
Action: Mouse moved to (485, 296)
Screenshot: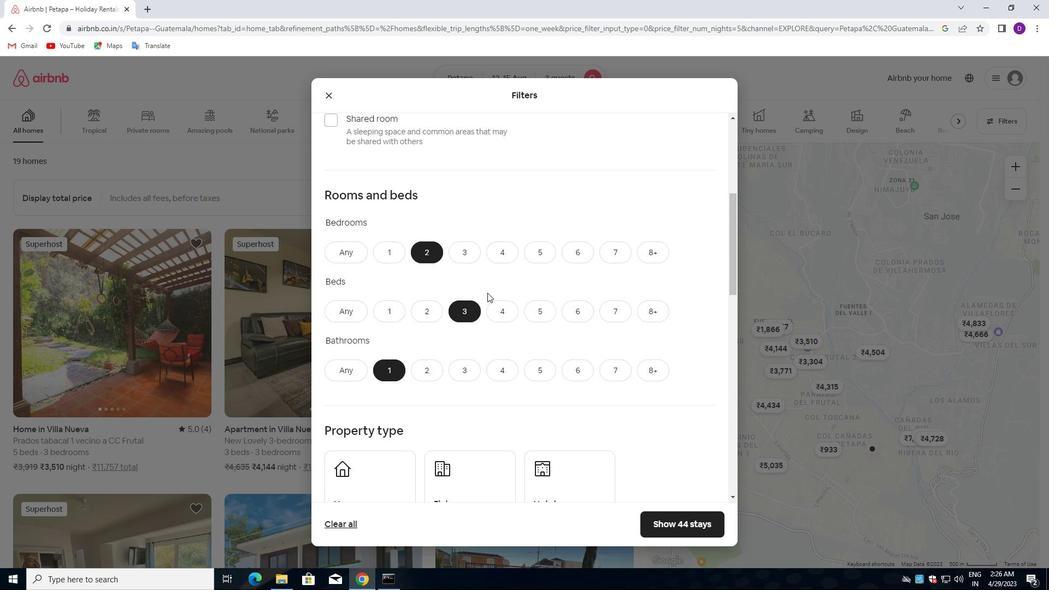 
Action: Mouse scrolled (485, 296) with delta (0, 0)
Screenshot: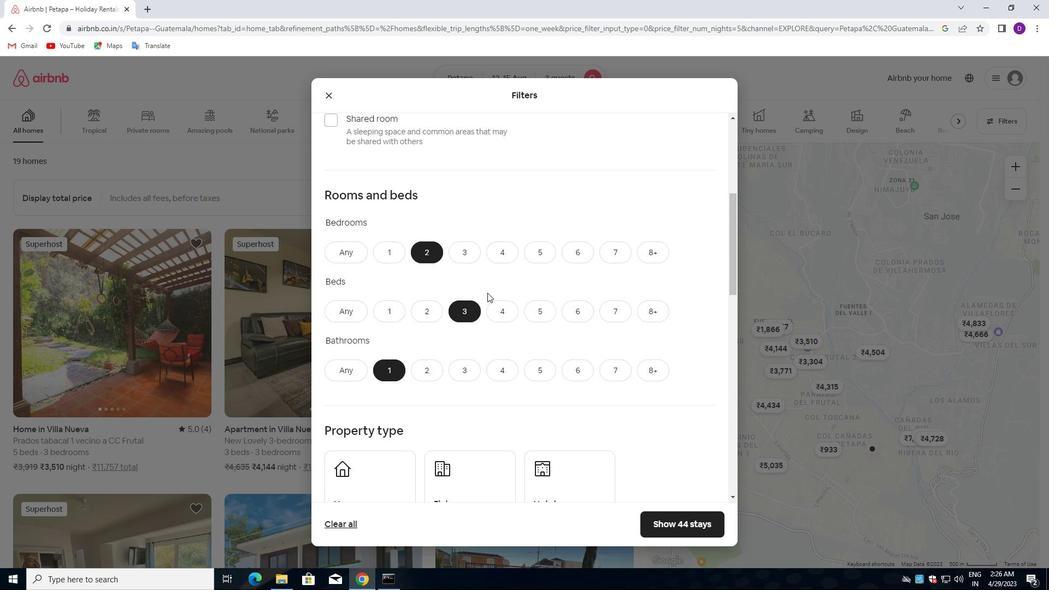 
Action: Mouse moved to (369, 278)
Screenshot: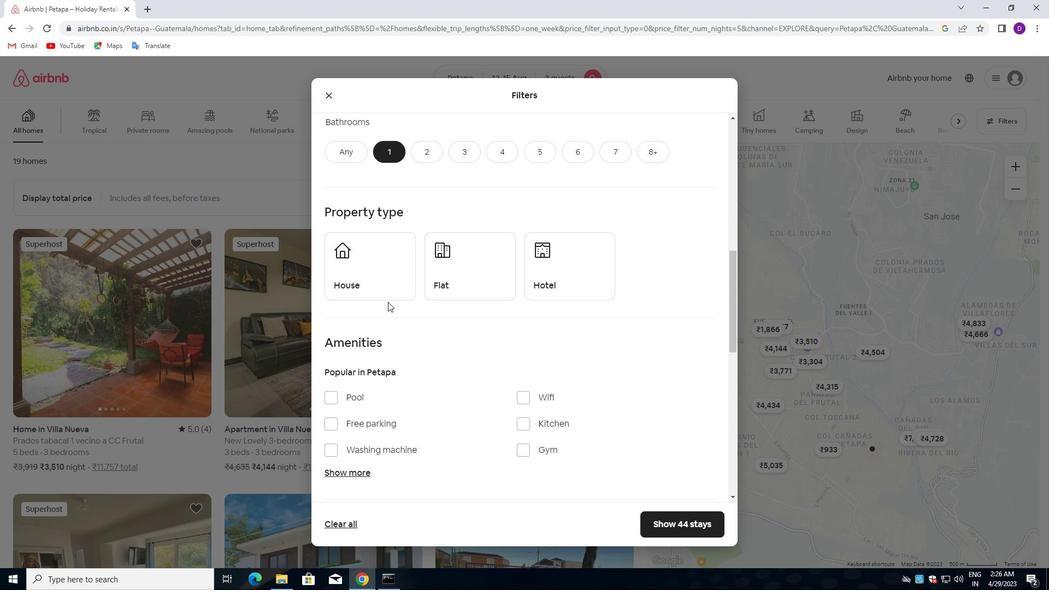 
Action: Mouse pressed left at (369, 278)
Screenshot: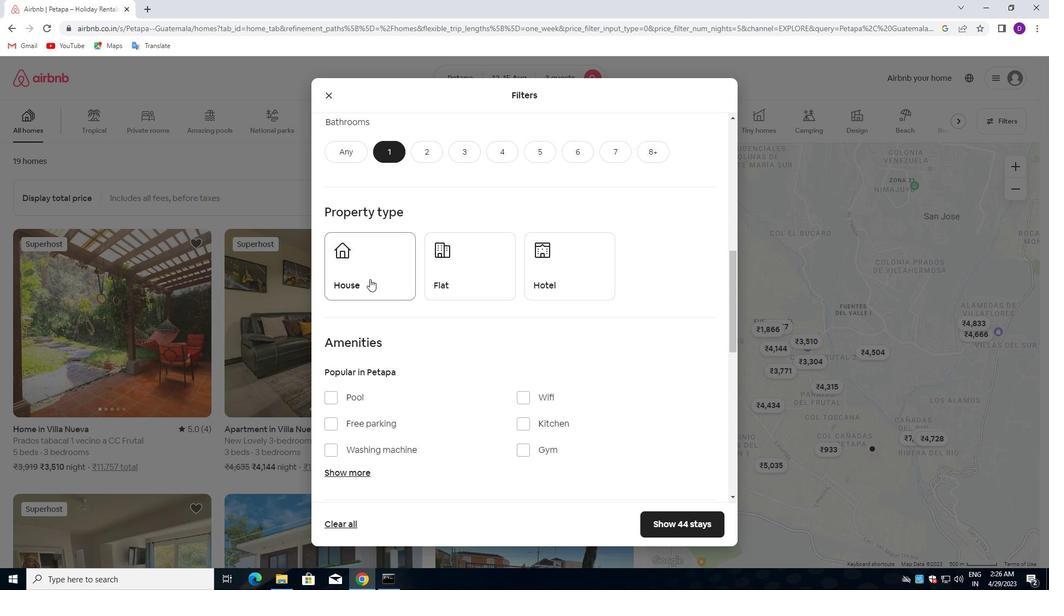 
Action: Mouse moved to (441, 270)
Screenshot: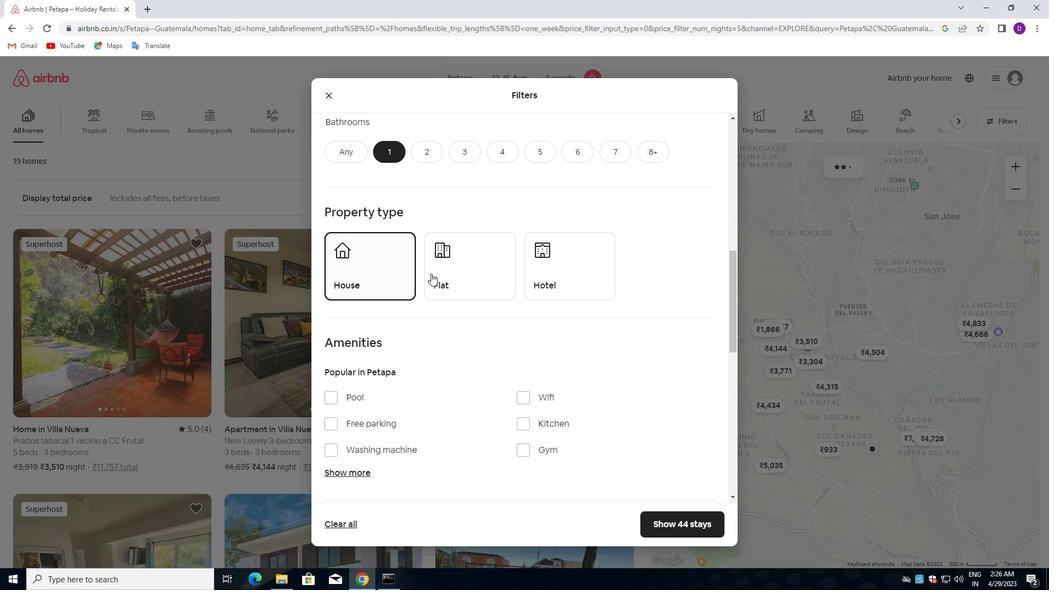 
Action: Mouse pressed left at (441, 270)
Screenshot: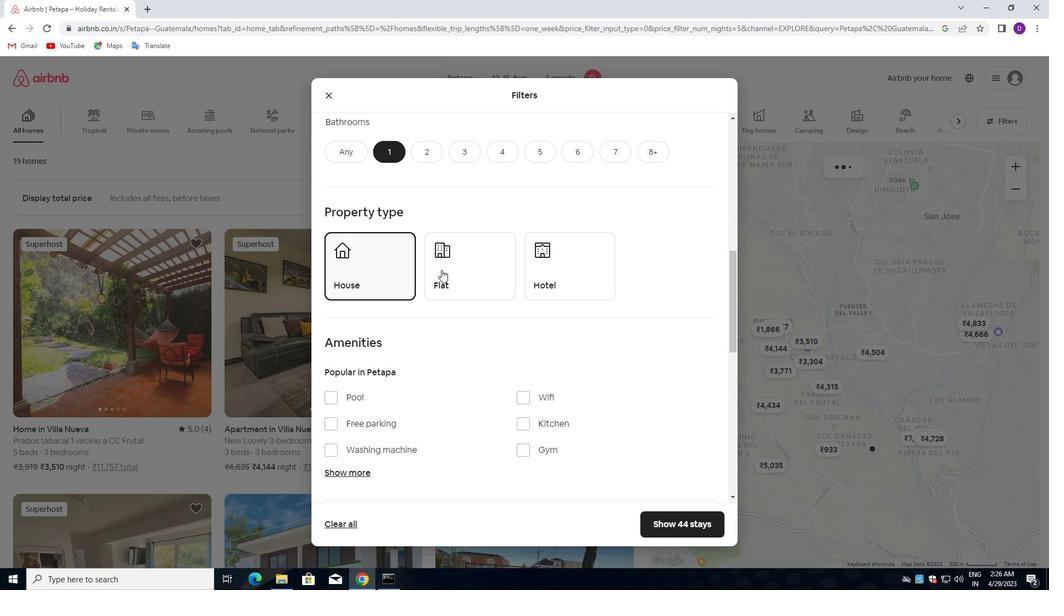 
Action: Mouse moved to (492, 326)
Screenshot: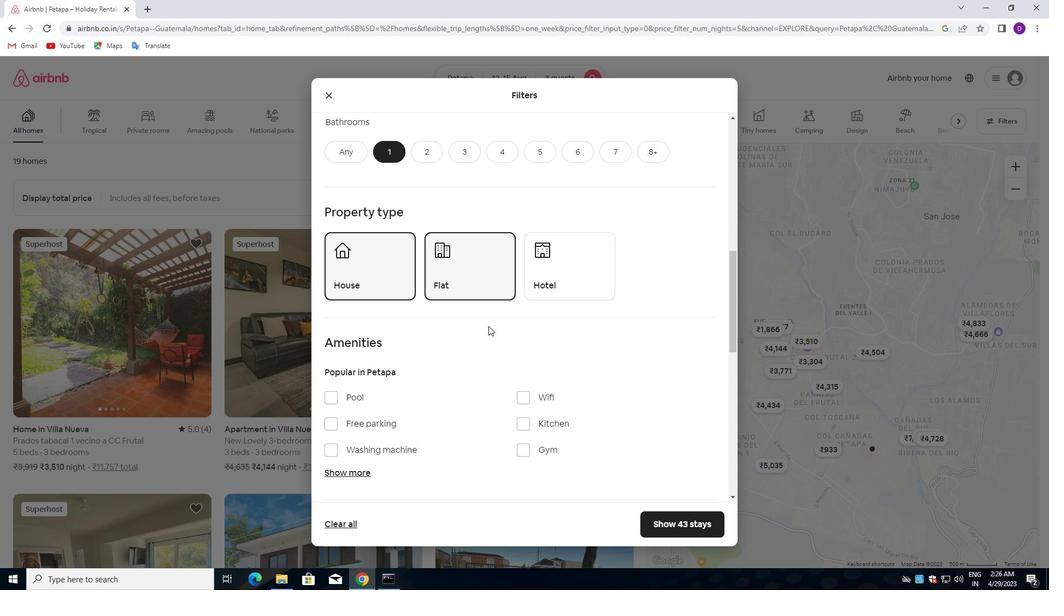 
Action: Mouse scrolled (492, 325) with delta (0, 0)
Screenshot: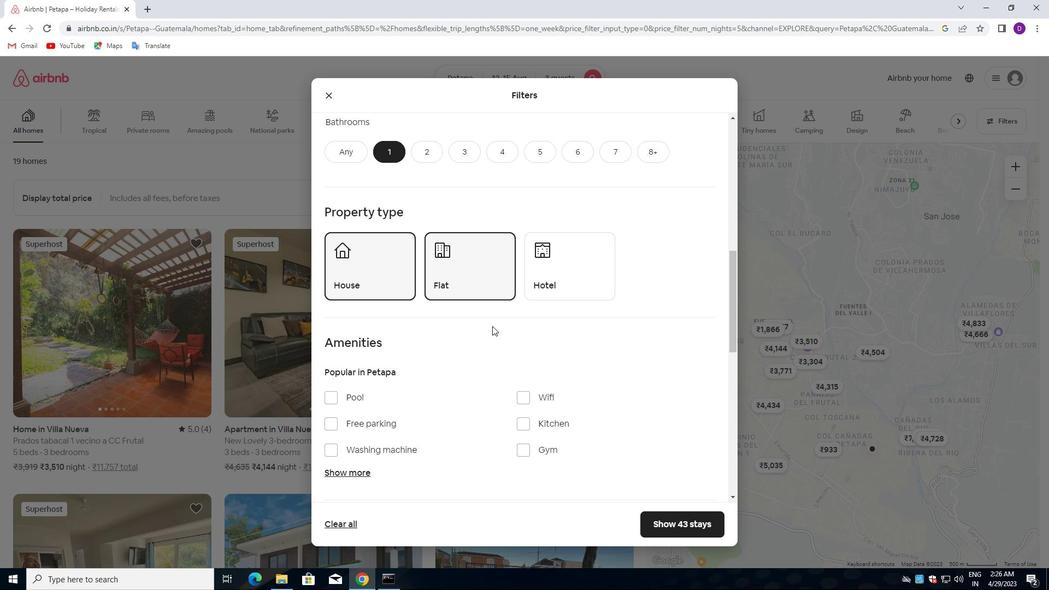 
Action: Mouse scrolled (492, 325) with delta (0, 0)
Screenshot: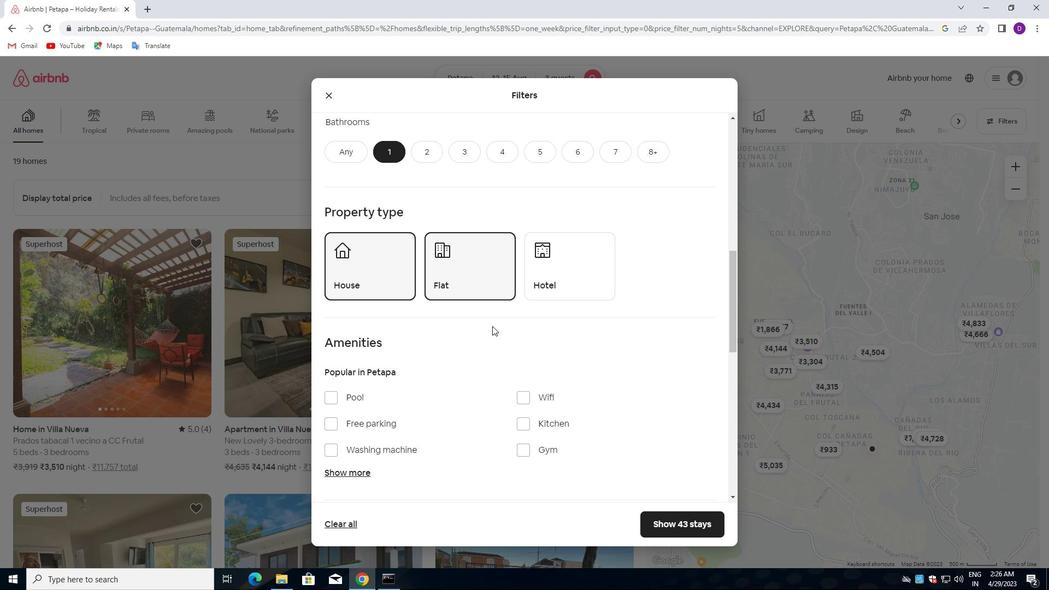 
Action: Mouse moved to (490, 328)
Screenshot: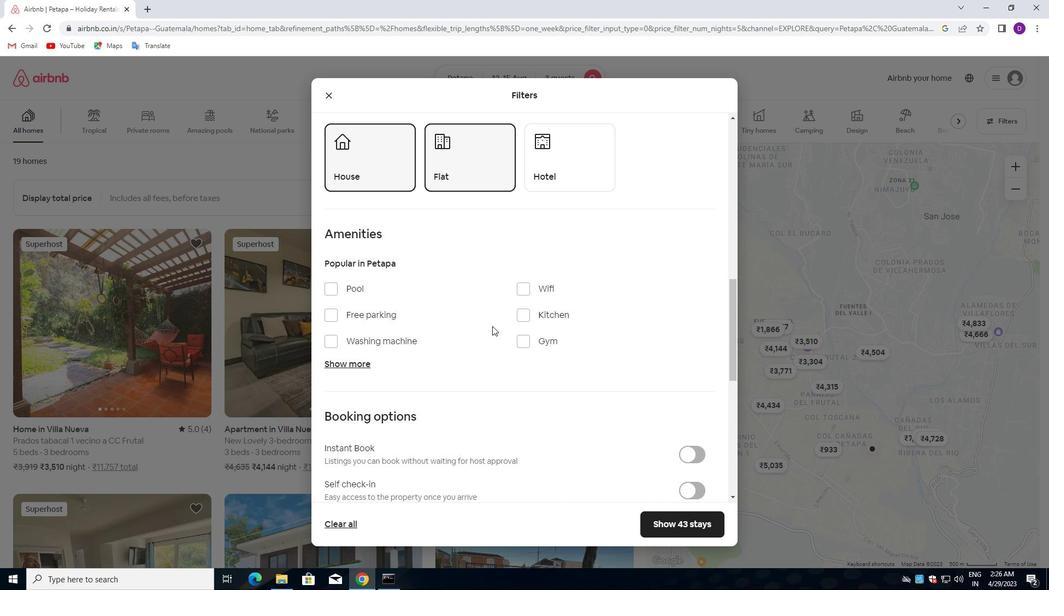 
Action: Mouse scrolled (490, 327) with delta (0, 0)
Screenshot: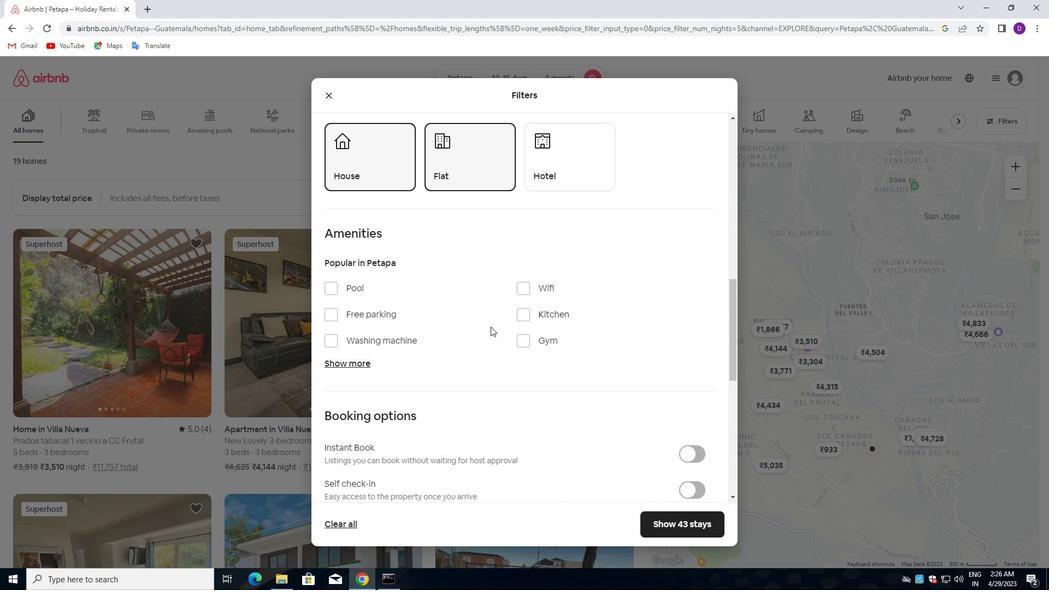 
Action: Mouse moved to (490, 328)
Screenshot: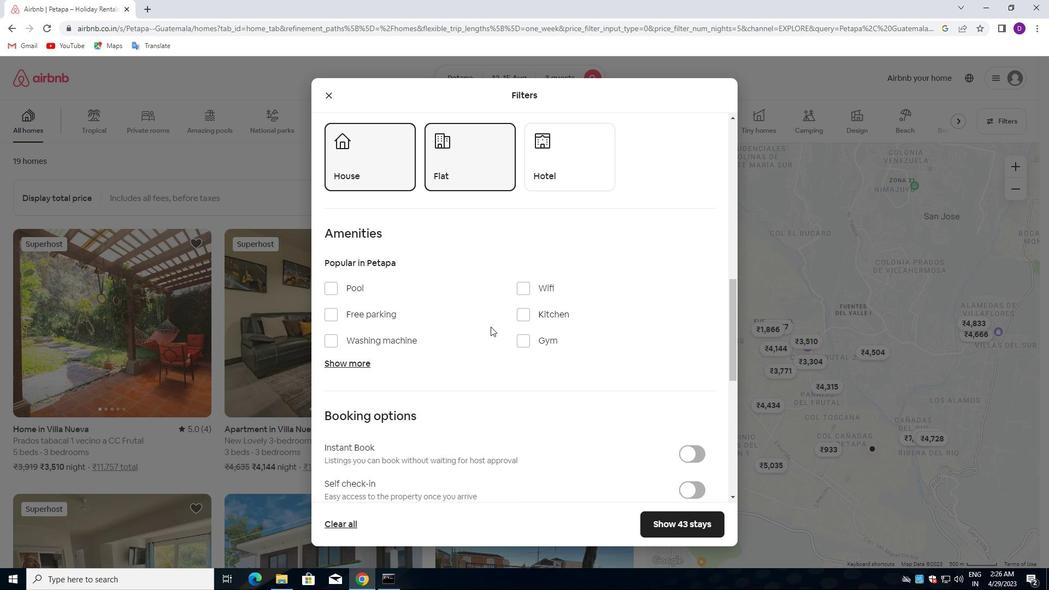 
Action: Mouse scrolled (490, 327) with delta (0, 0)
Screenshot: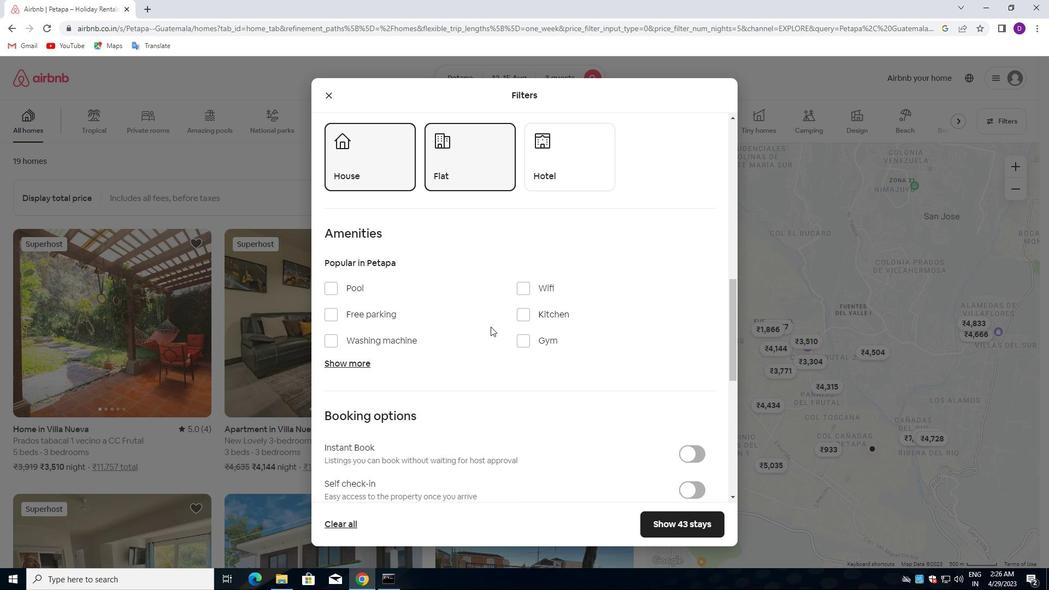 
Action: Mouse scrolled (490, 327) with delta (0, 0)
Screenshot: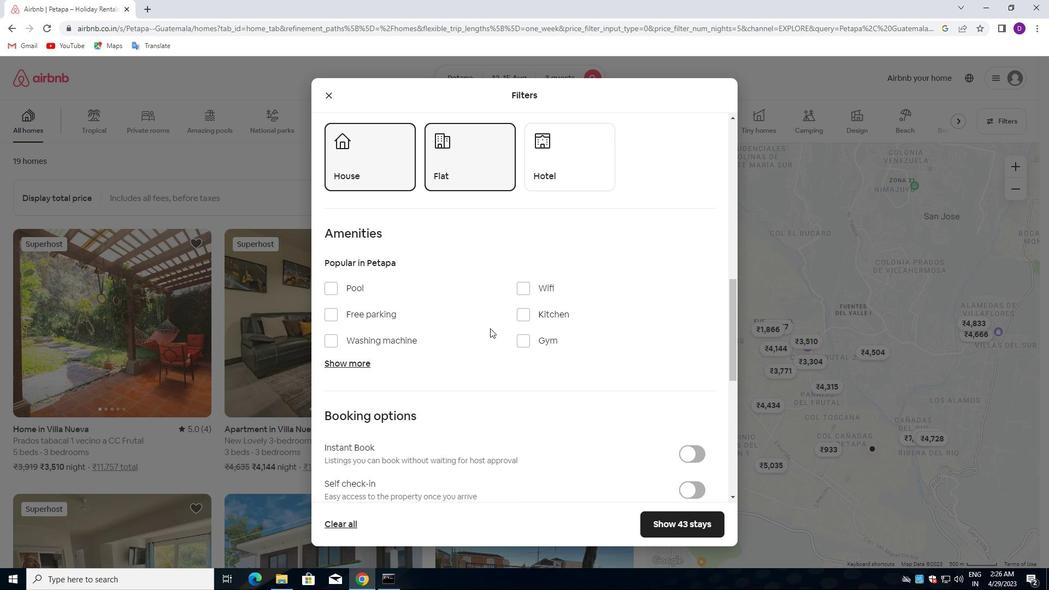 
Action: Mouse moved to (333, 179)
Screenshot: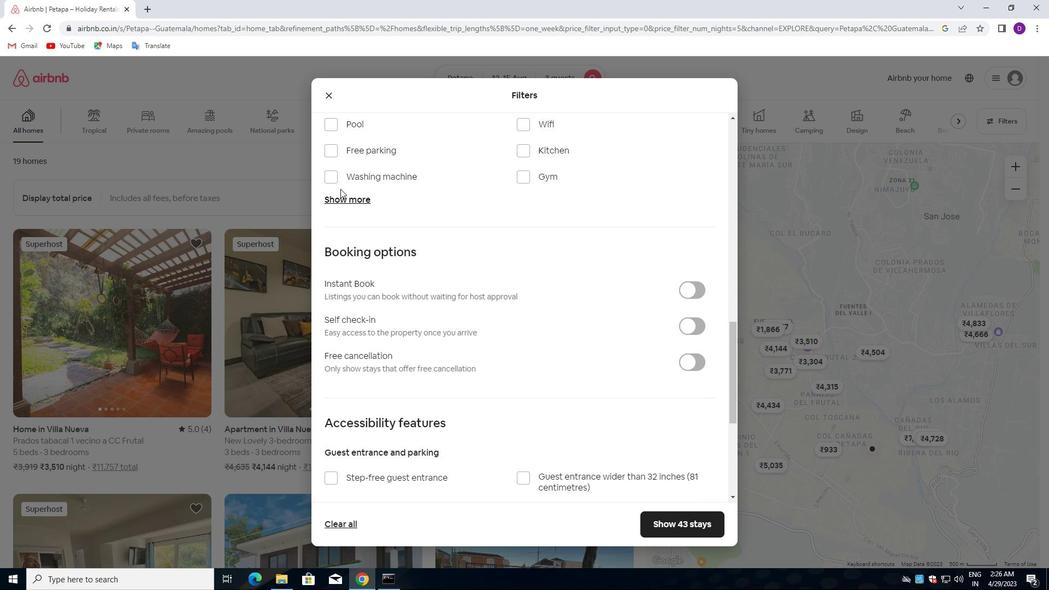 
Action: Mouse pressed left at (333, 179)
Screenshot: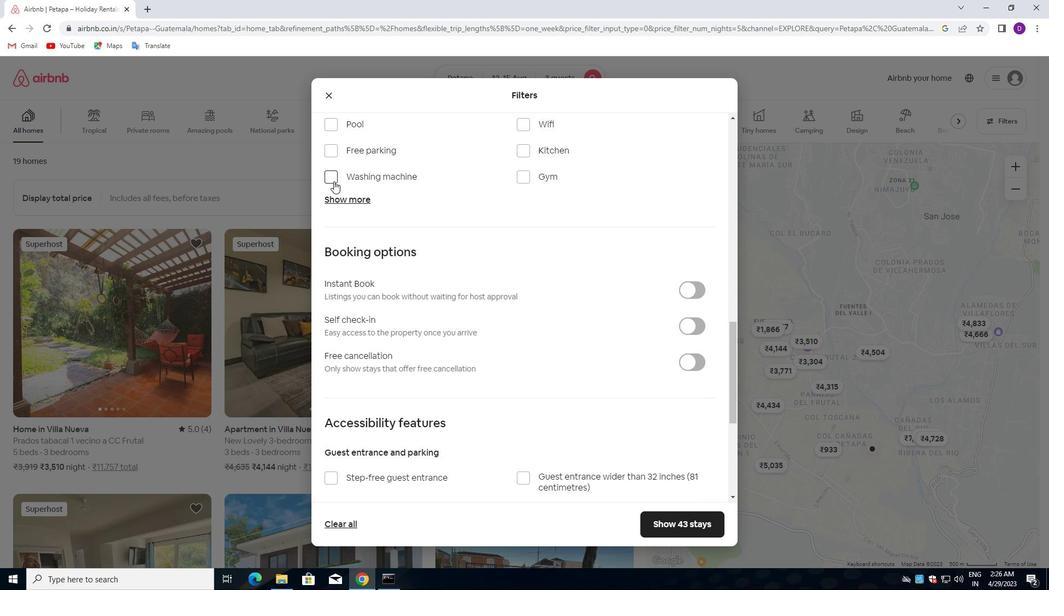 
Action: Mouse moved to (695, 323)
Screenshot: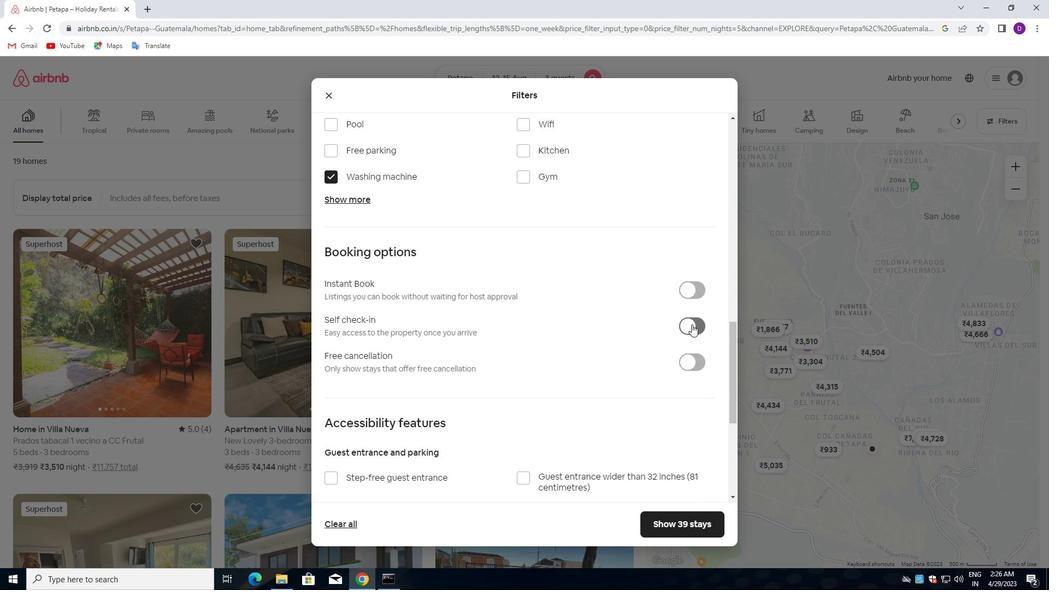 
Action: Mouse pressed left at (695, 323)
Screenshot: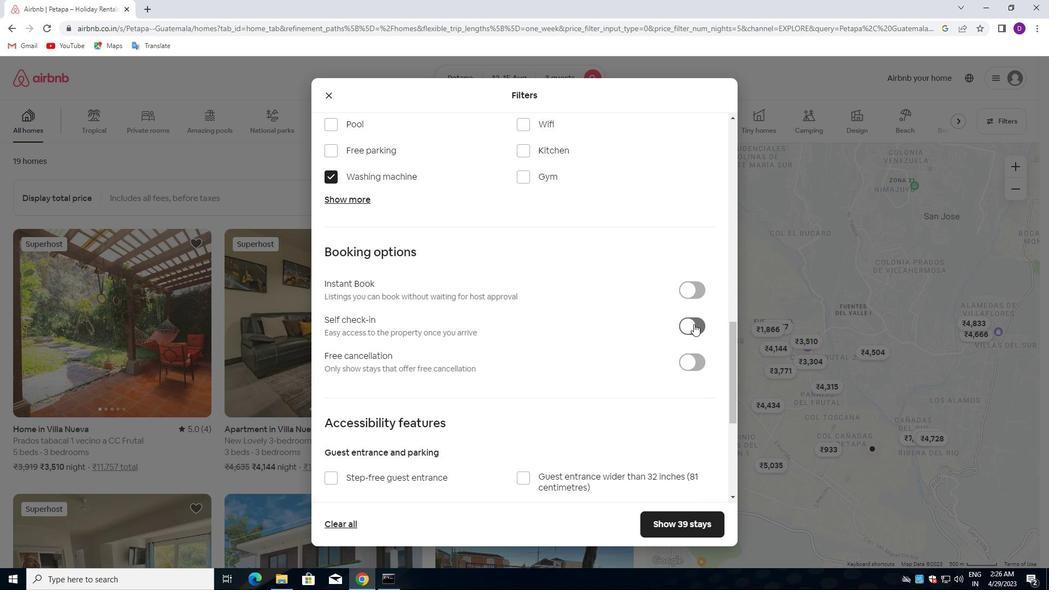 
Action: Mouse moved to (493, 367)
Screenshot: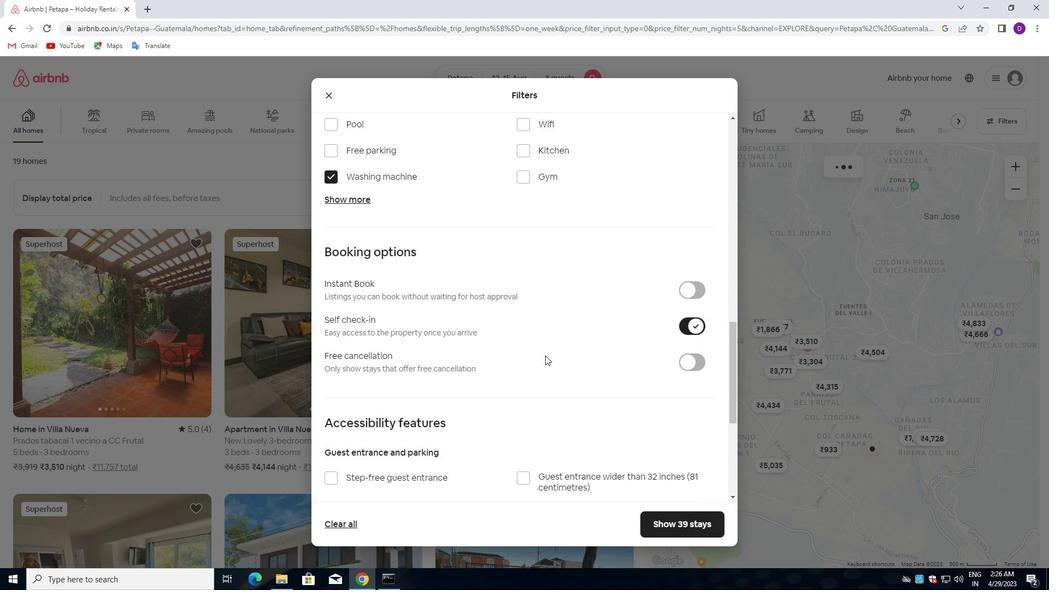 
Action: Mouse scrolled (493, 366) with delta (0, 0)
Screenshot: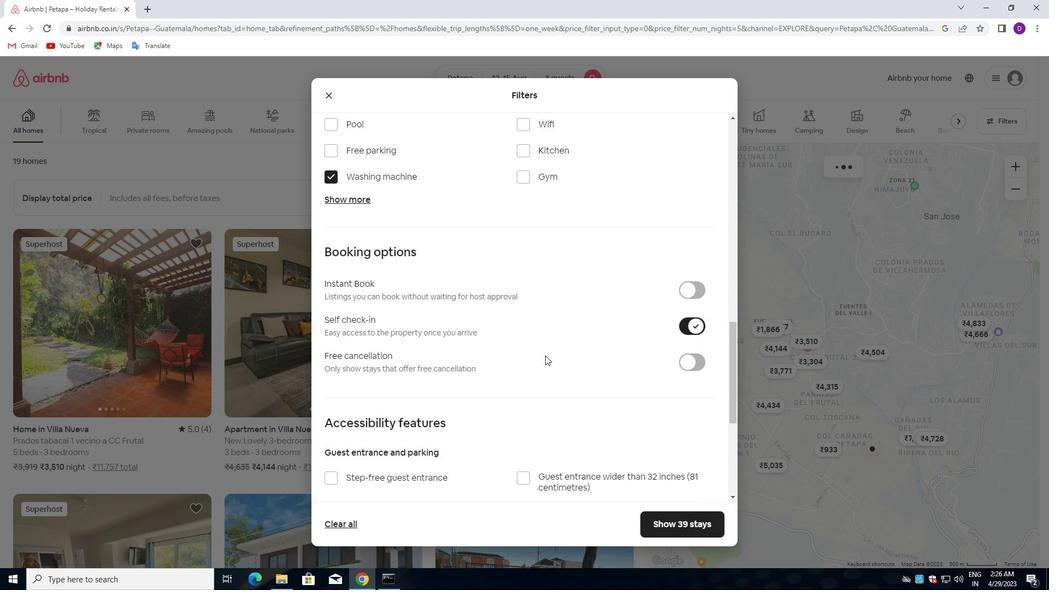
Action: Mouse moved to (489, 370)
Screenshot: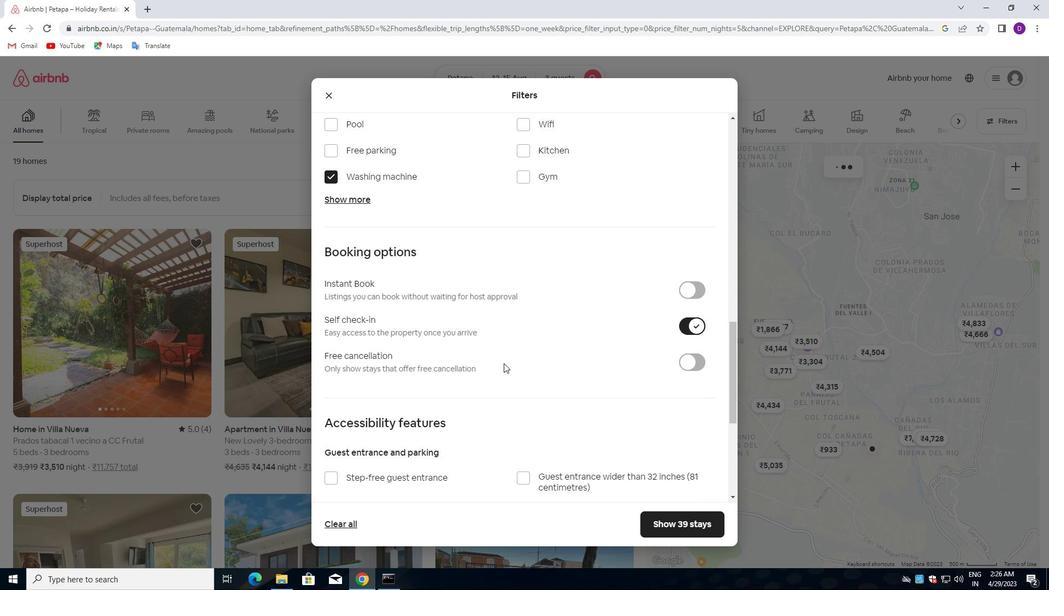 
Action: Mouse scrolled (489, 369) with delta (0, 0)
Screenshot: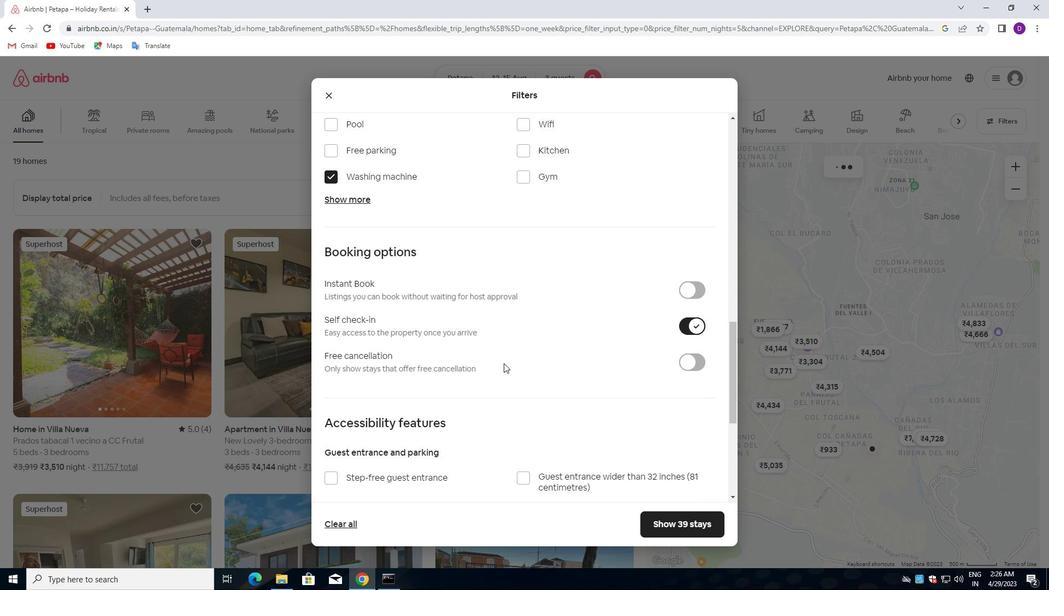 
Action: Mouse moved to (486, 371)
Screenshot: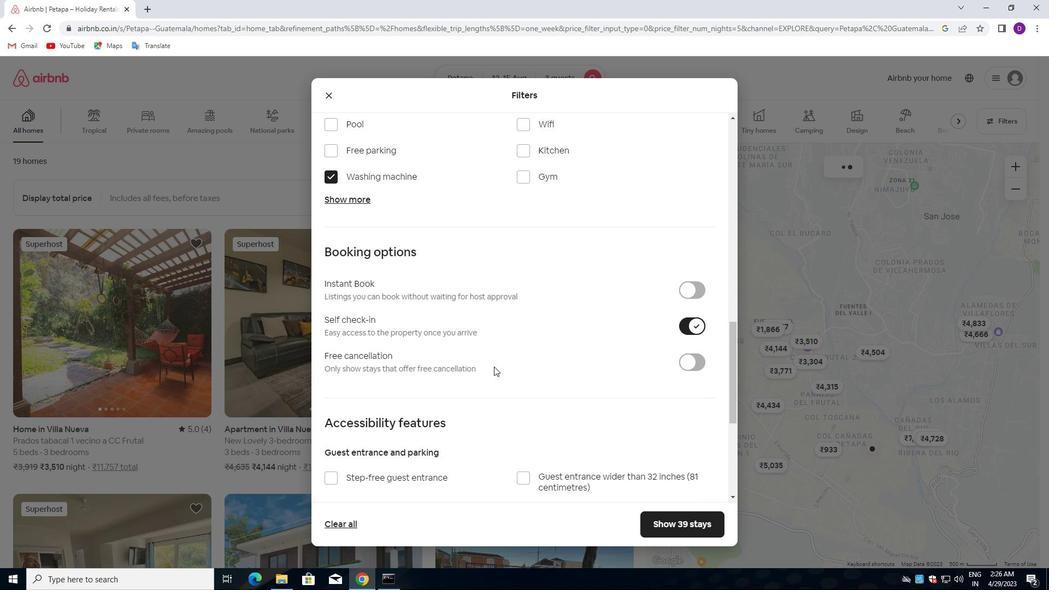 
Action: Mouse scrolled (486, 371) with delta (0, 0)
Screenshot: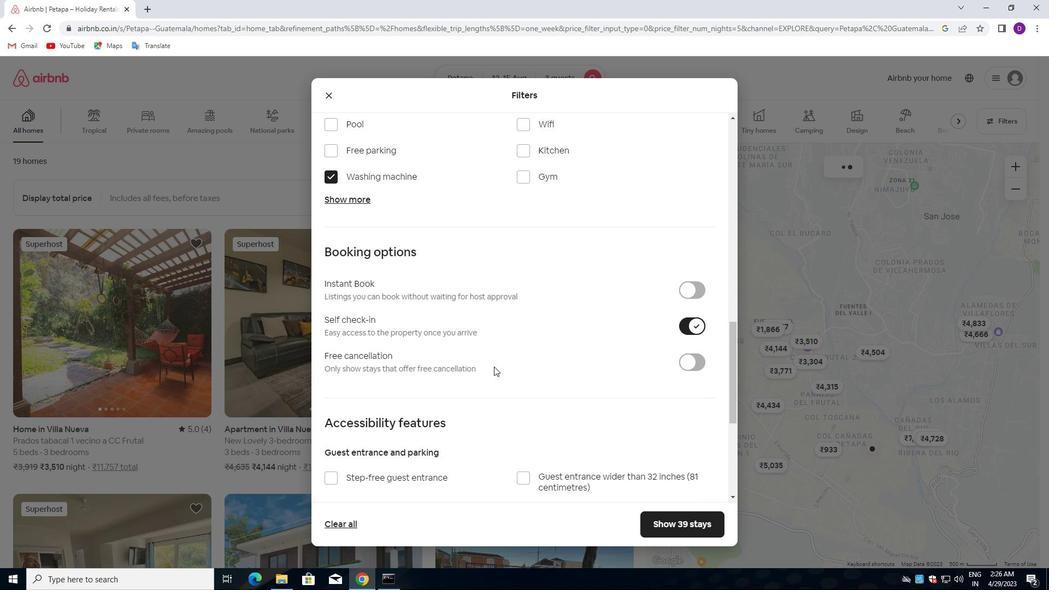 
Action: Mouse moved to (485, 372)
Screenshot: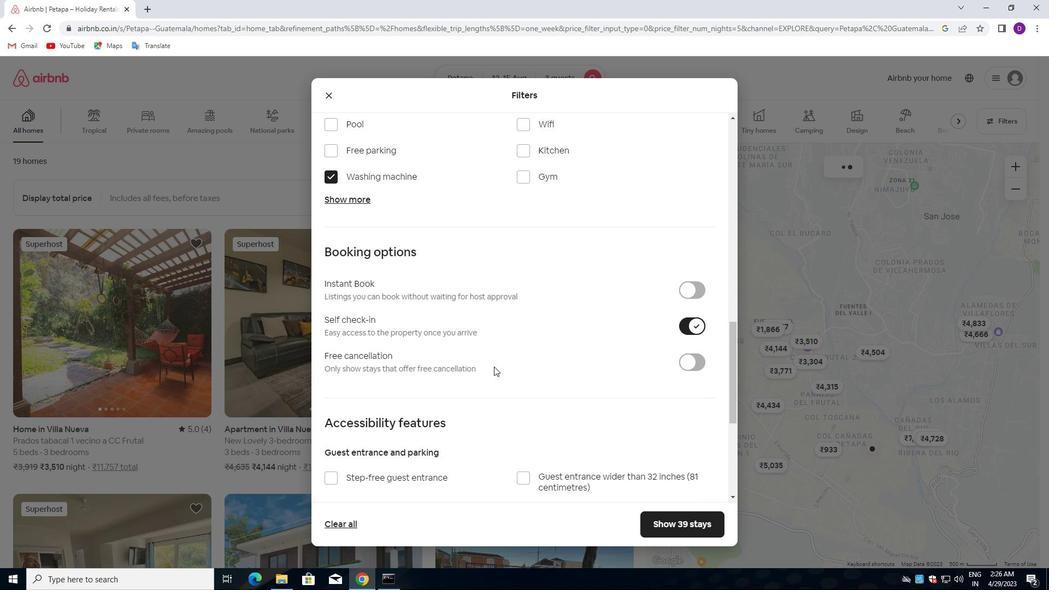 
Action: Mouse scrolled (485, 371) with delta (0, 0)
Screenshot: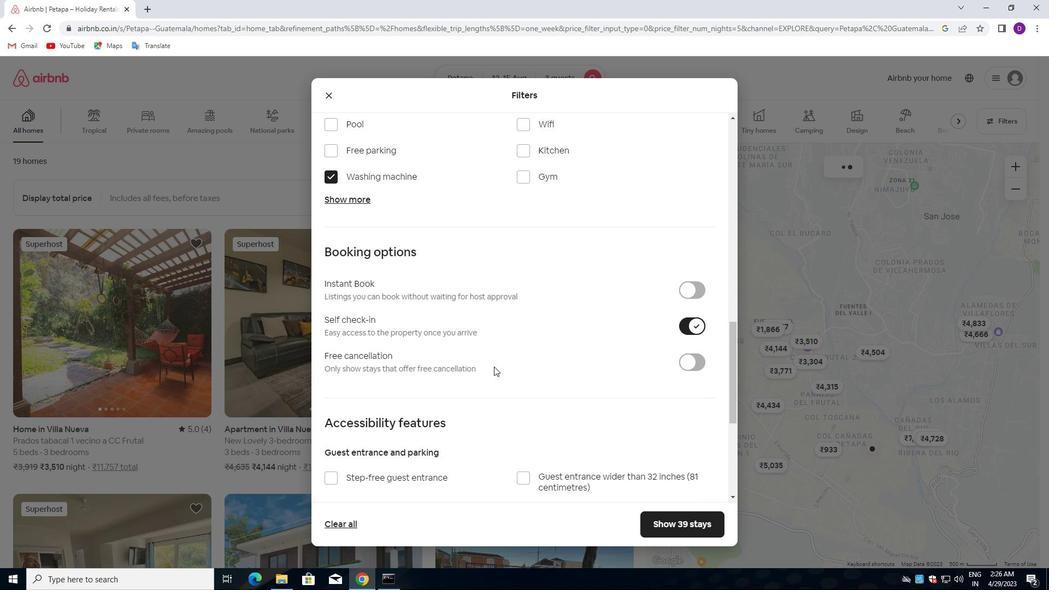 
Action: Mouse moved to (479, 378)
Screenshot: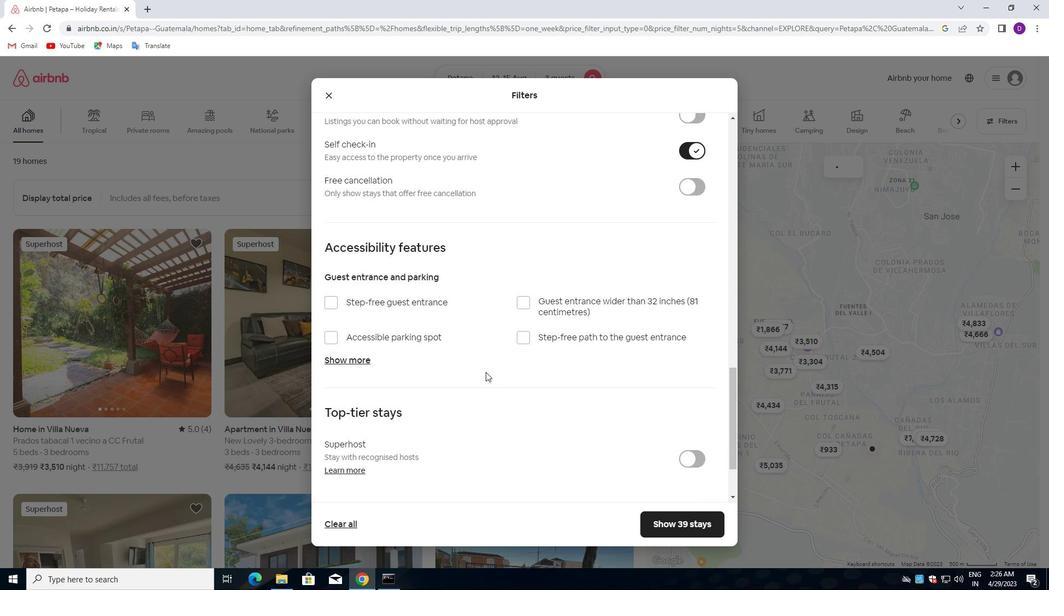 
Action: Mouse scrolled (479, 378) with delta (0, 0)
Screenshot: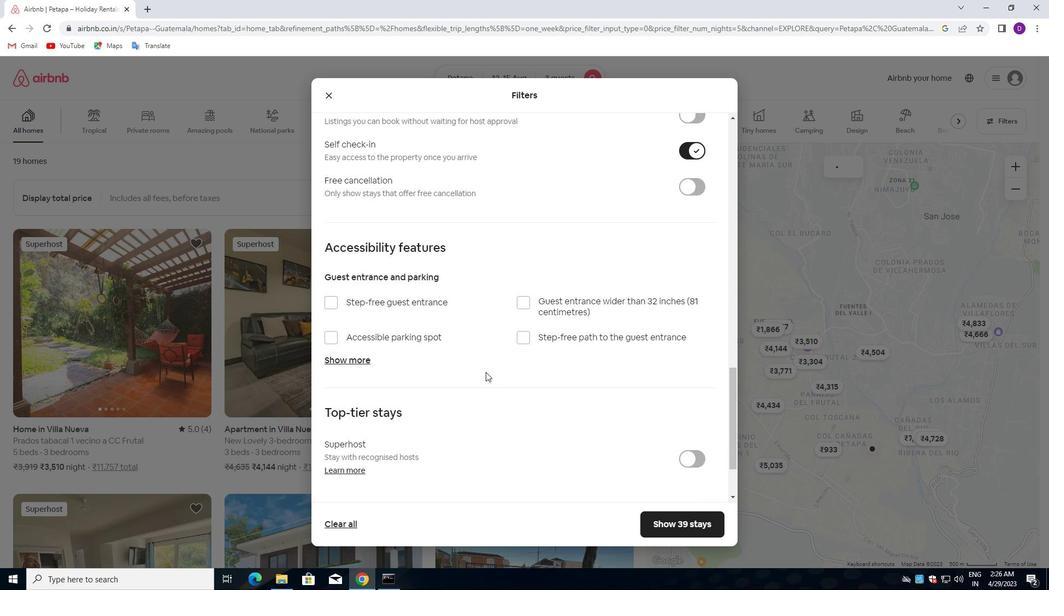
Action: Mouse moved to (474, 383)
Screenshot: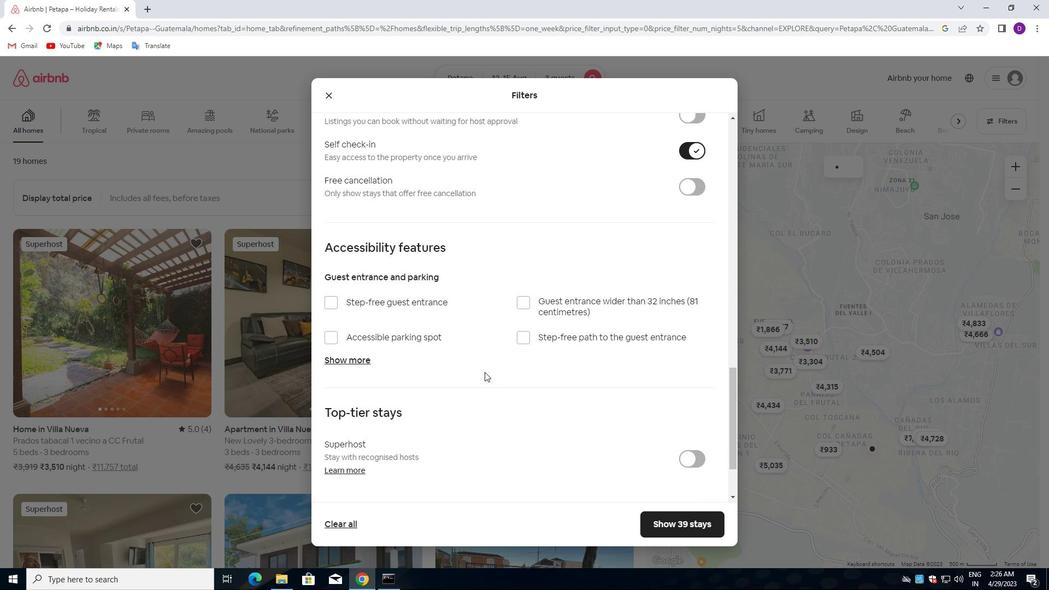 
Action: Mouse scrolled (474, 382) with delta (0, 0)
Screenshot: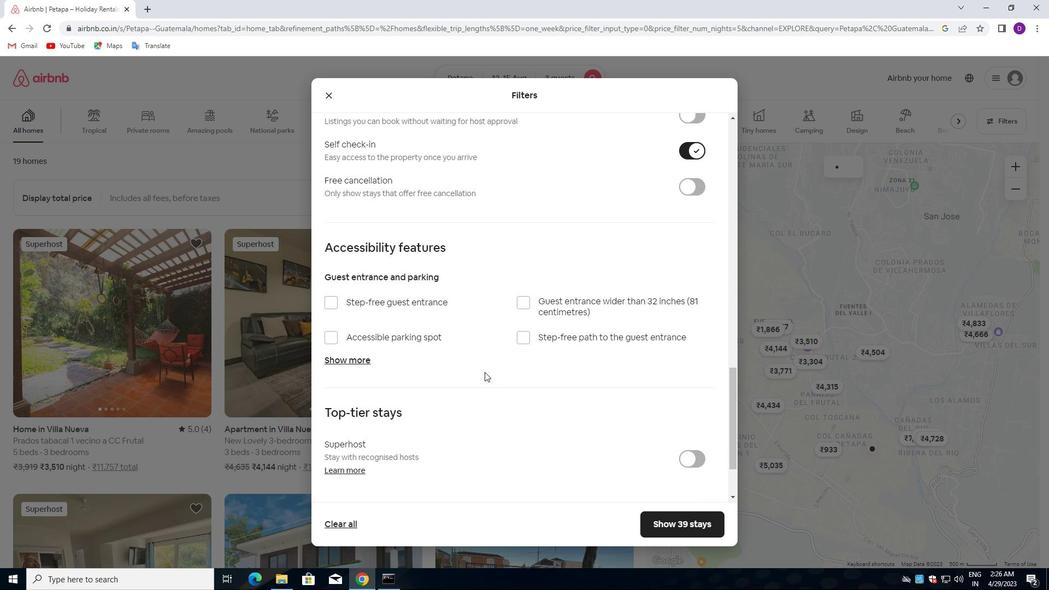 
Action: Mouse moved to (468, 388)
Screenshot: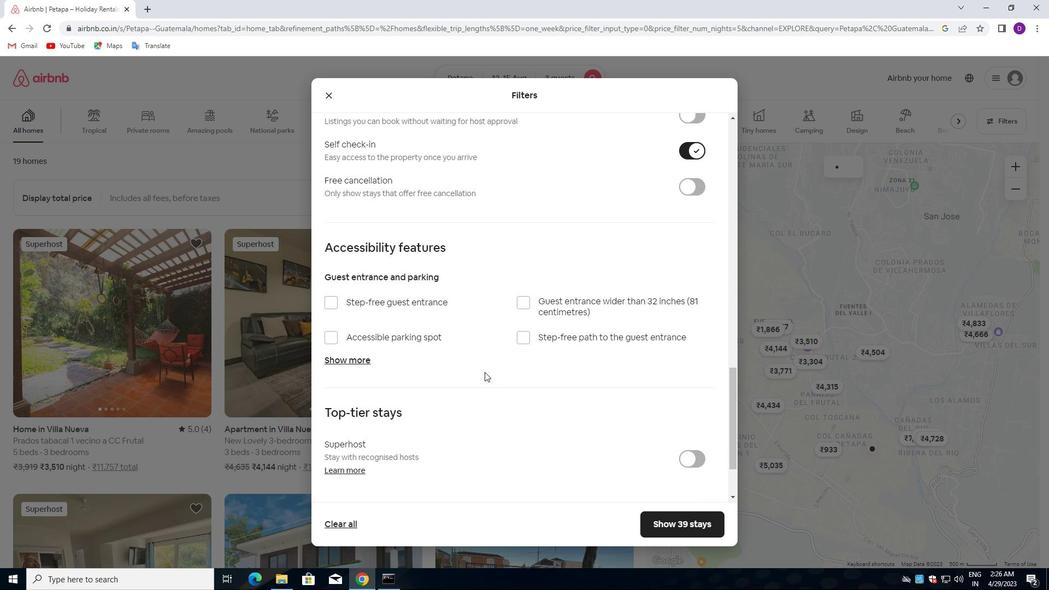 
Action: Mouse scrolled (468, 387) with delta (0, 0)
Screenshot: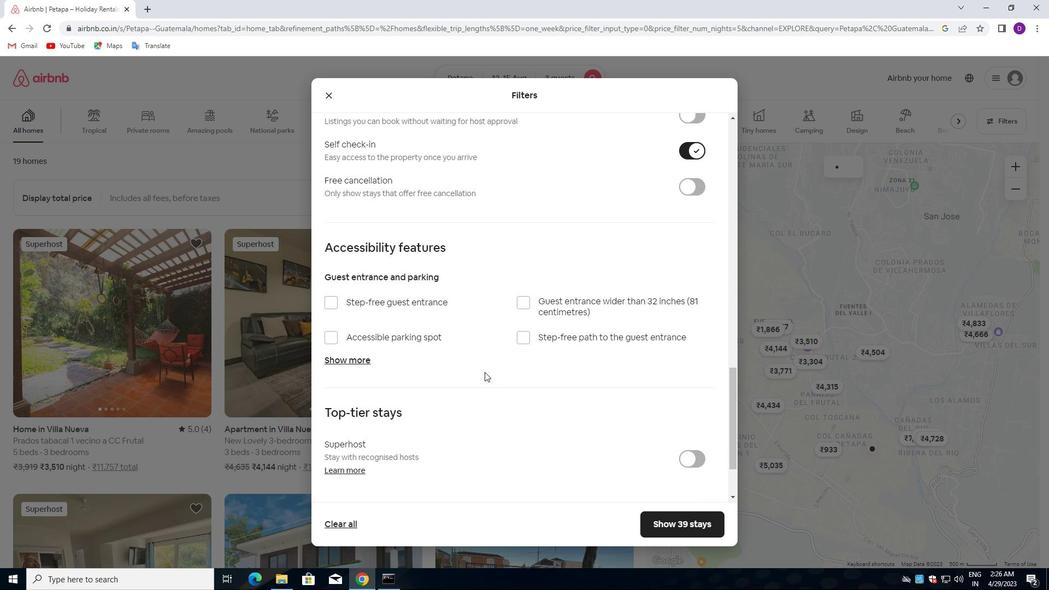 
Action: Mouse moved to (458, 393)
Screenshot: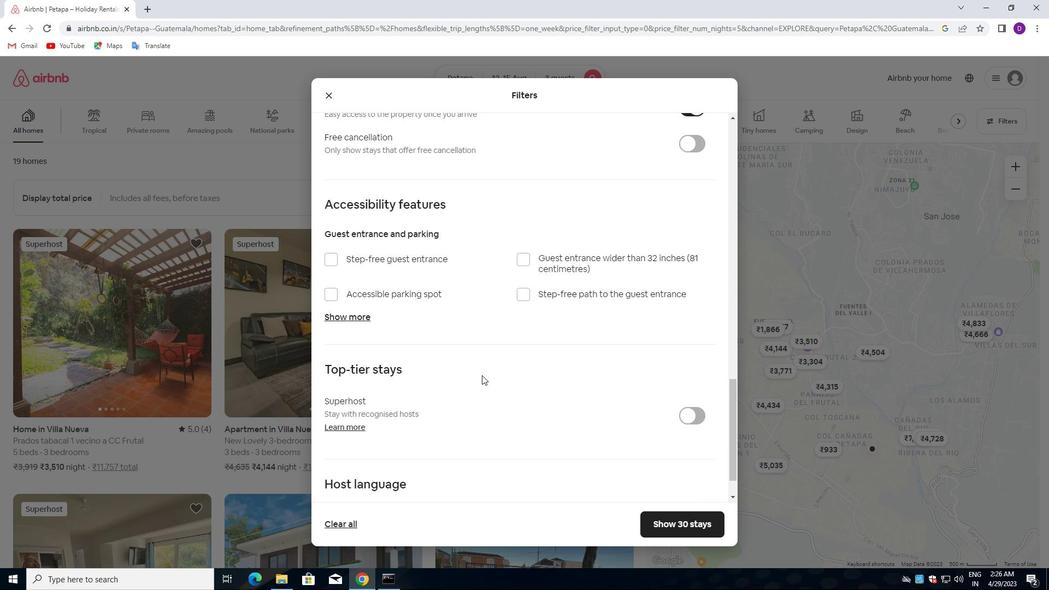 
Action: Mouse scrolled (458, 392) with delta (0, 0)
Screenshot: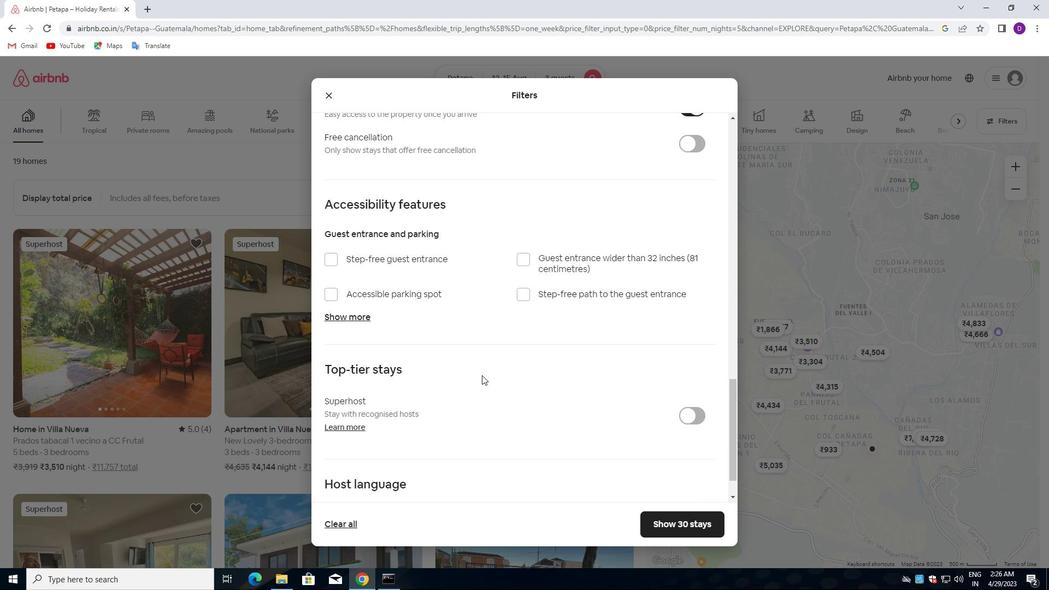 
Action: Mouse moved to (332, 467)
Screenshot: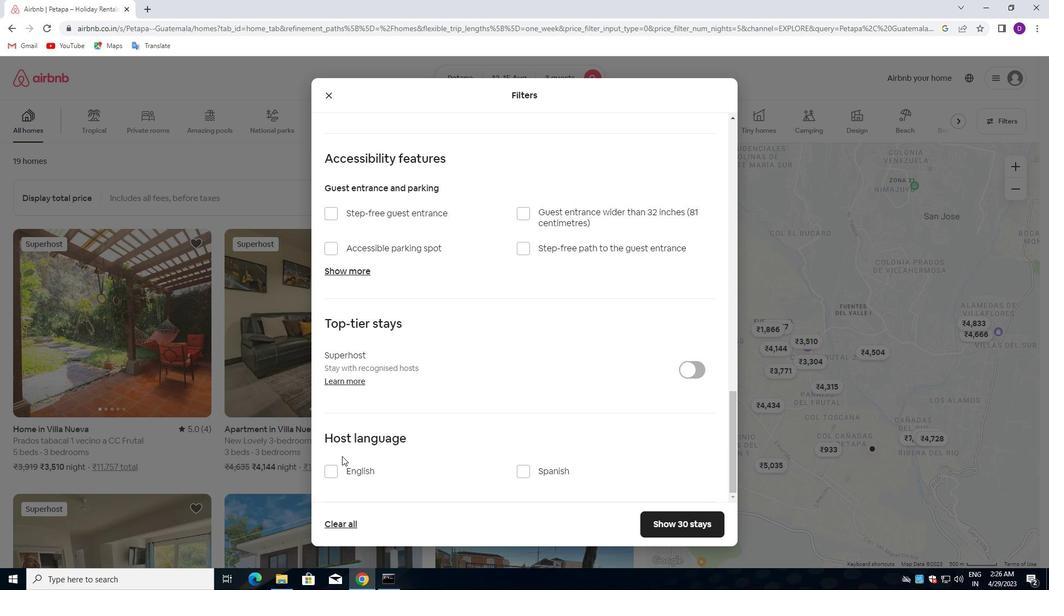 
Action: Mouse pressed left at (332, 467)
Screenshot: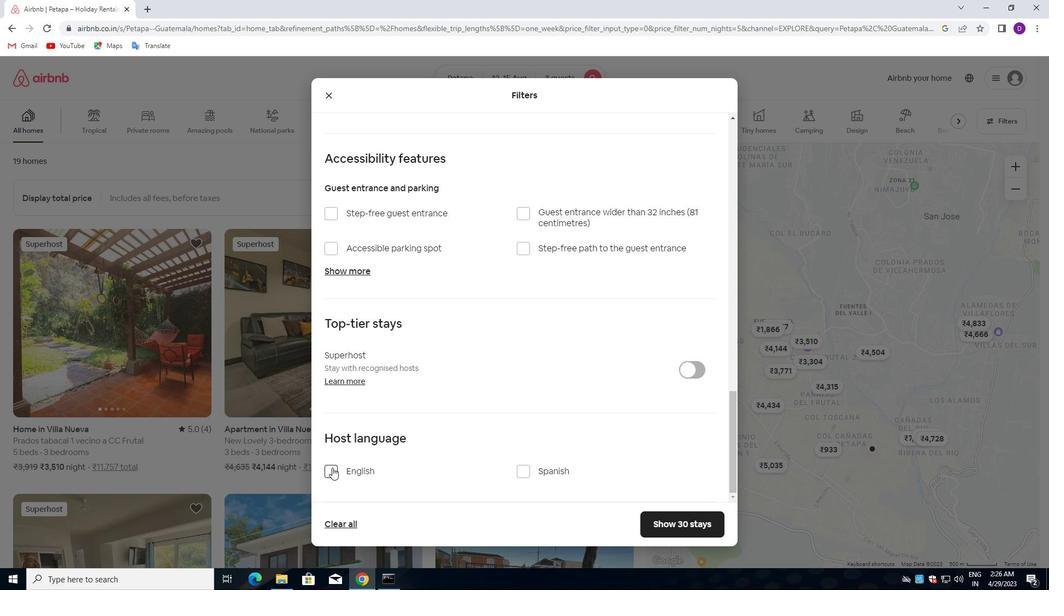 
Action: Mouse moved to (670, 516)
Screenshot: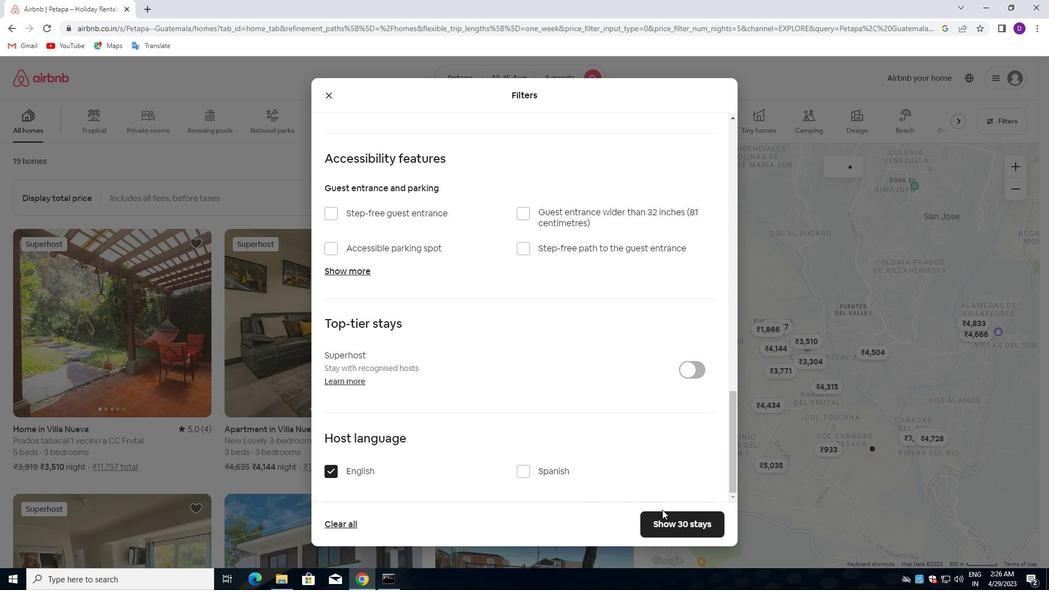 
Action: Mouse pressed left at (670, 516)
Screenshot: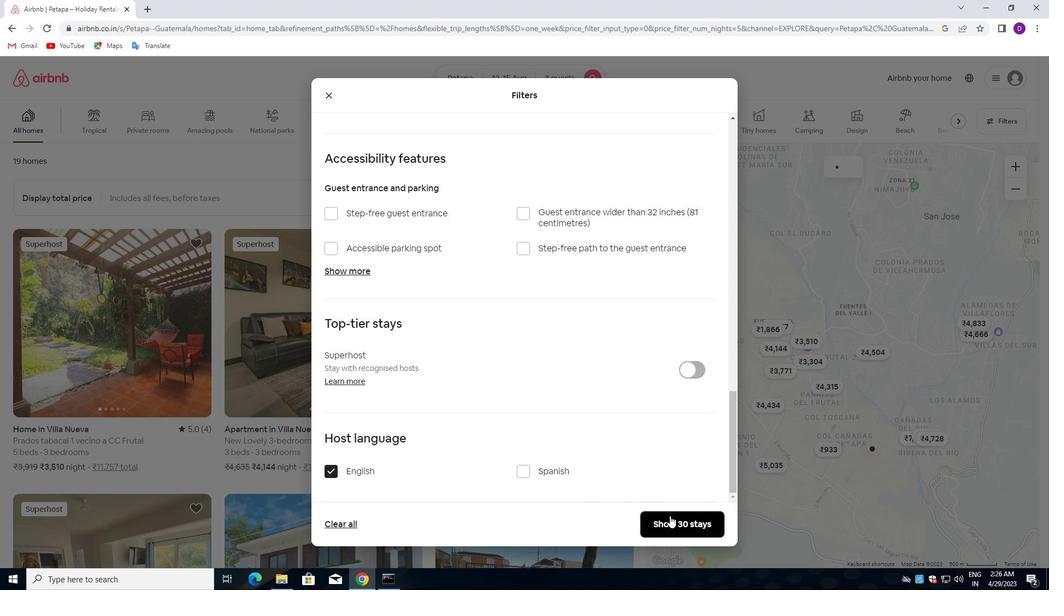 
Action: Mouse moved to (528, 327)
Screenshot: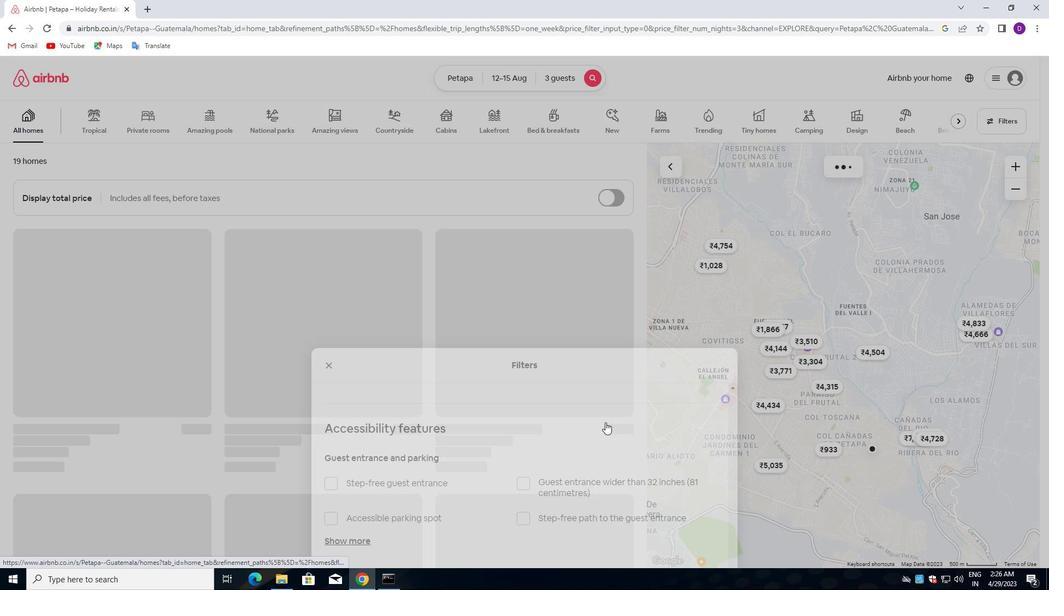 
